Task: Add an event  with title  Casual Team Bonding Activity, date '2023/11/13' to 2023/11/15 & Select Event type as  Group. Add location for the event as  321 The Blue Mosque, Istanbul, Turkey and add a description: The retreat will kick off with an opening session where participants will be introduced to the objectives and benefits of team building. The facilitators will create a positive and inclusive environment, setting the tone for open communication, respect, and mutual support.Create an event link  http-casualteambondingactivitycom & Select the event color as  Blue. , logged in from the account softage.10@softage.netand send the event invitation to softage.6@softage.net and softage.7@softage.net
Action: Mouse moved to (717, 146)
Screenshot: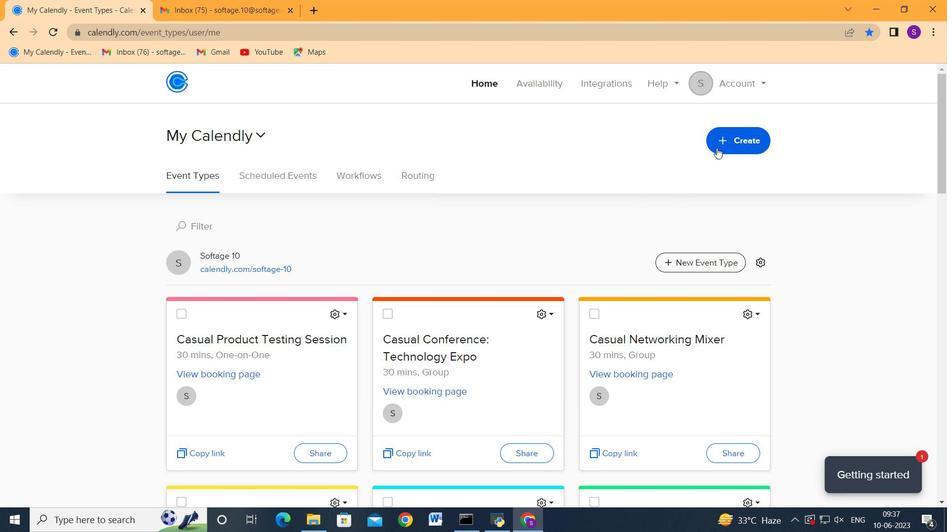 
Action: Mouse pressed left at (717, 146)
Screenshot: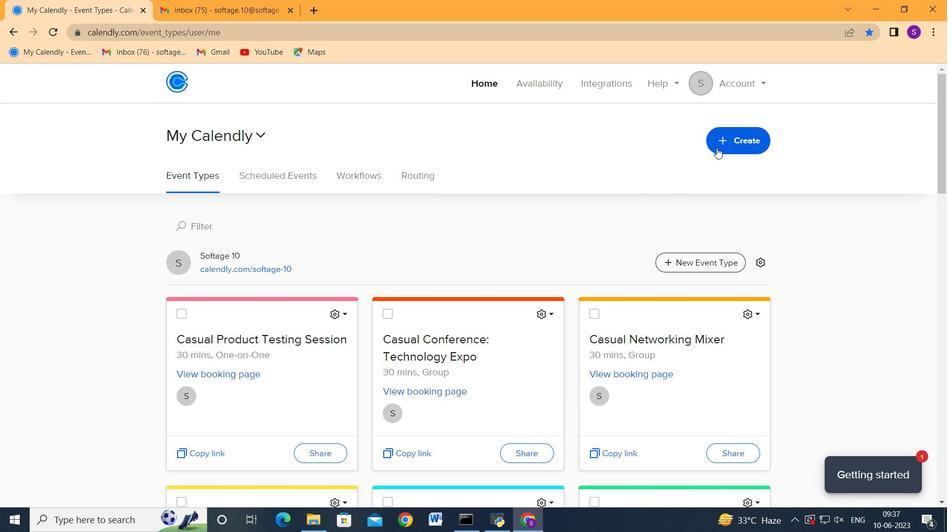 
Action: Mouse moved to (689, 198)
Screenshot: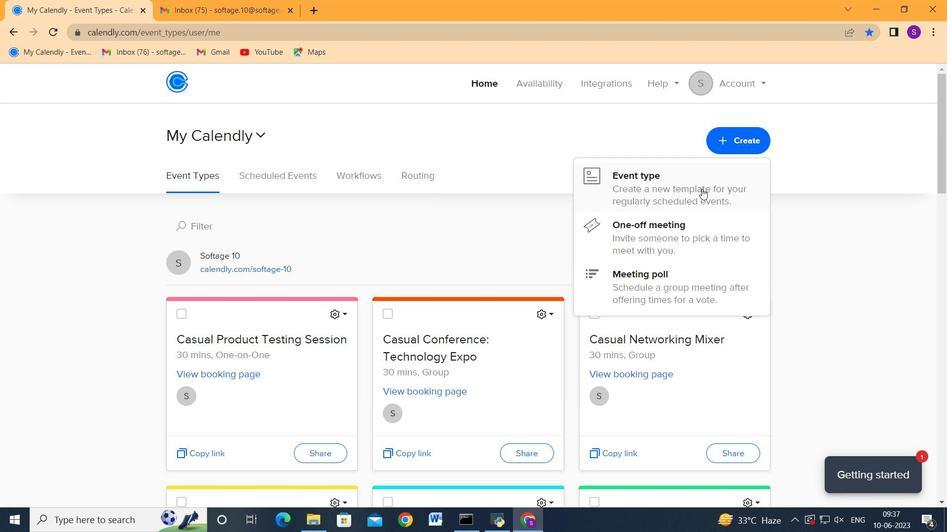 
Action: Mouse pressed left at (689, 198)
Screenshot: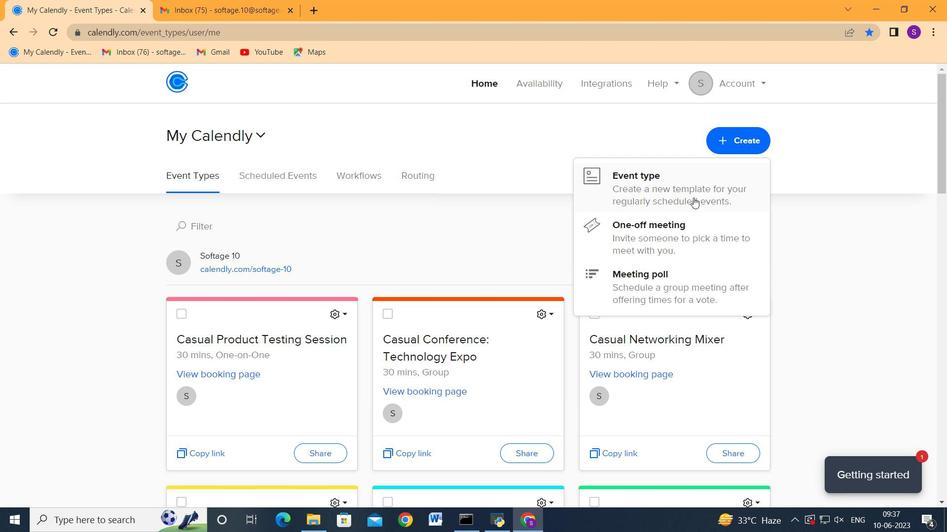 
Action: Mouse moved to (538, 277)
Screenshot: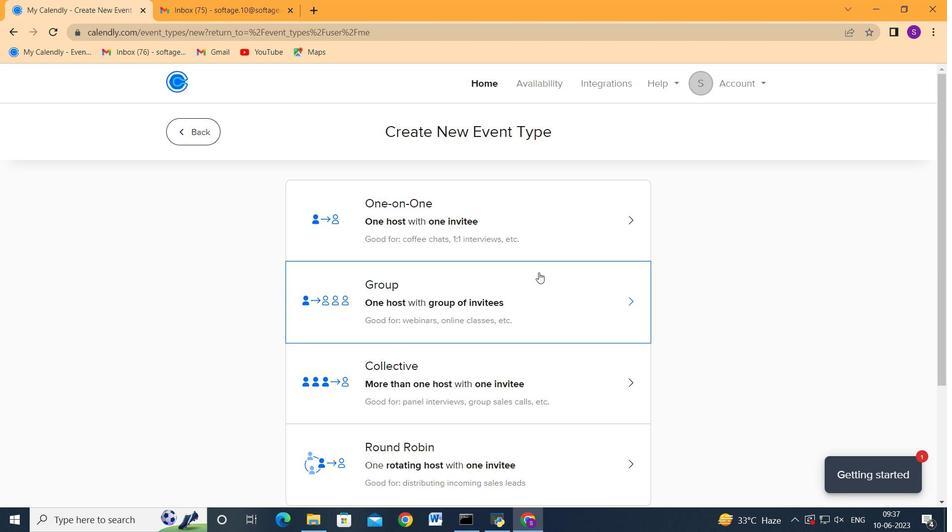 
Action: Mouse scrolled (538, 278) with delta (0, 0)
Screenshot: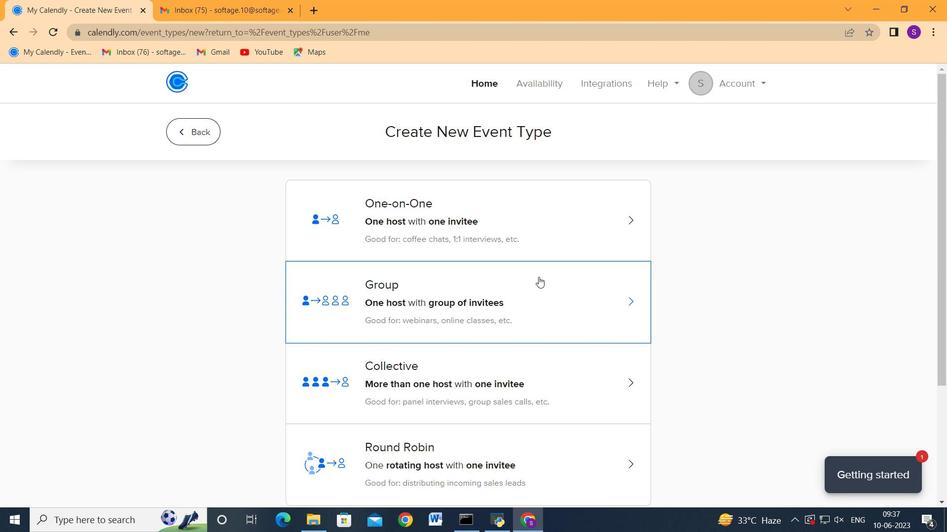 
Action: Mouse scrolled (538, 278) with delta (0, 0)
Screenshot: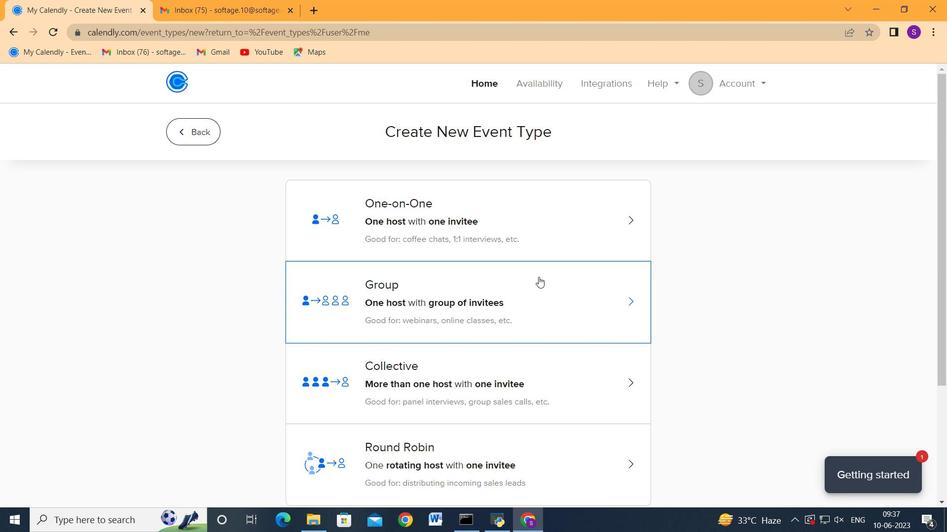 
Action: Mouse scrolled (538, 277) with delta (0, 0)
Screenshot: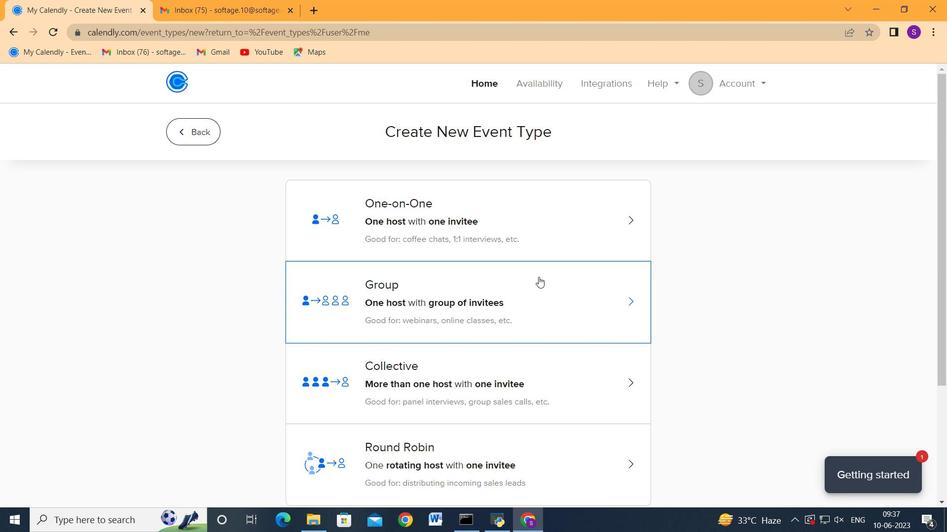 
Action: Mouse scrolled (538, 277) with delta (0, 0)
Screenshot: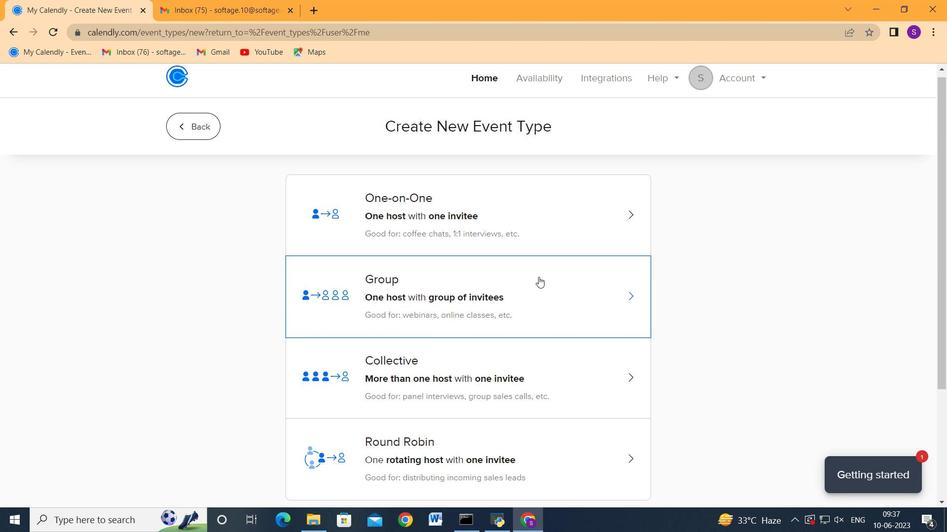 
Action: Mouse scrolled (538, 278) with delta (0, 0)
Screenshot: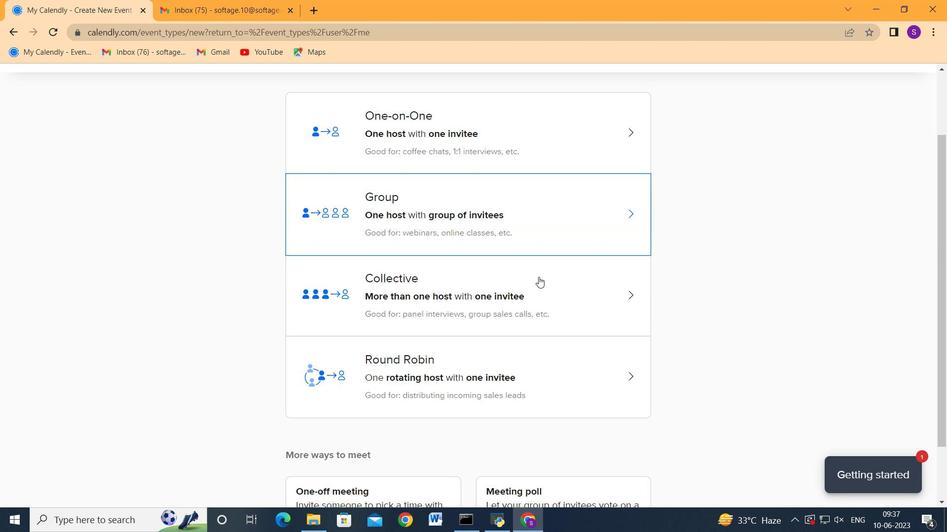 
Action: Mouse scrolled (538, 278) with delta (0, 0)
Screenshot: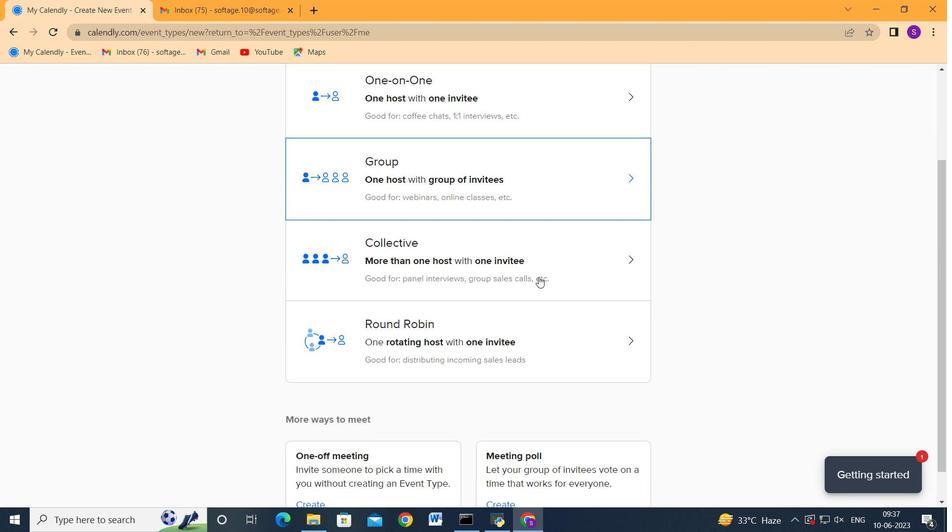 
Action: Mouse moved to (467, 280)
Screenshot: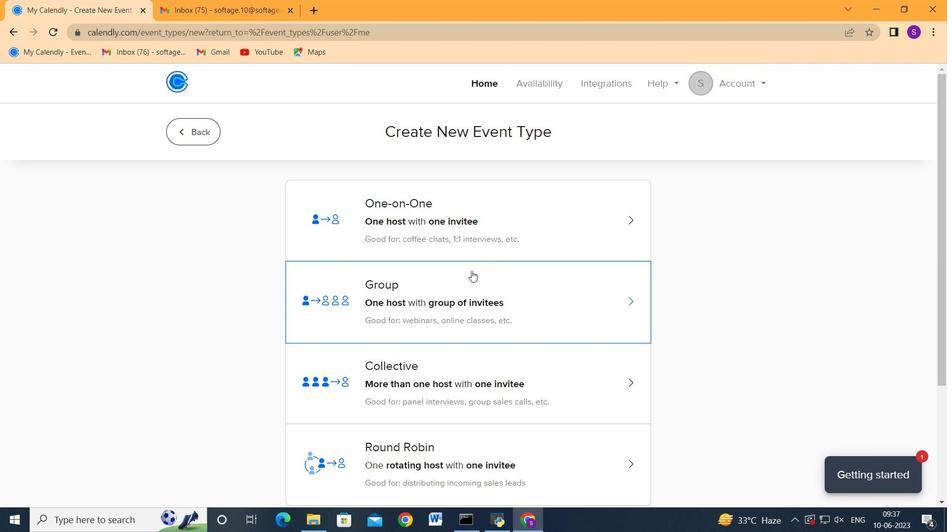 
Action: Mouse pressed left at (467, 280)
Screenshot: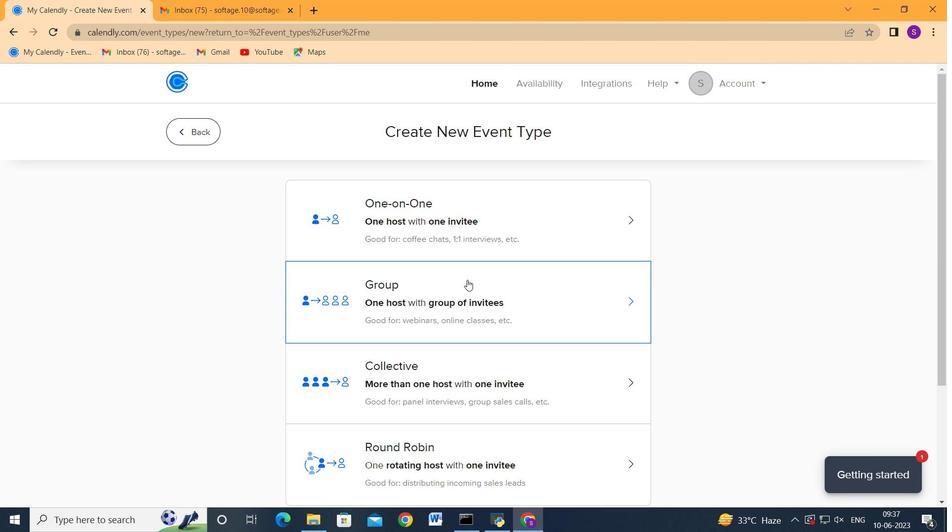 
Action: Mouse moved to (244, 310)
Screenshot: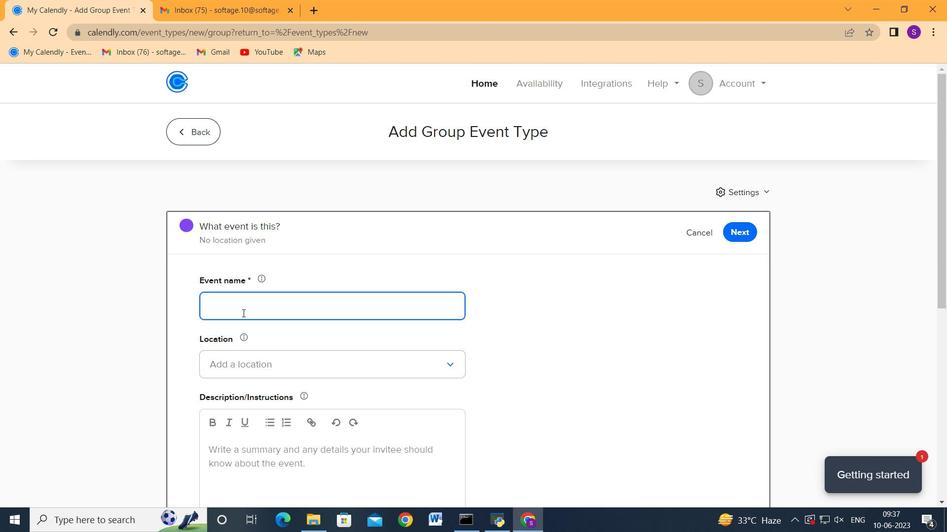 
Action: Mouse pressed left at (244, 310)
Screenshot: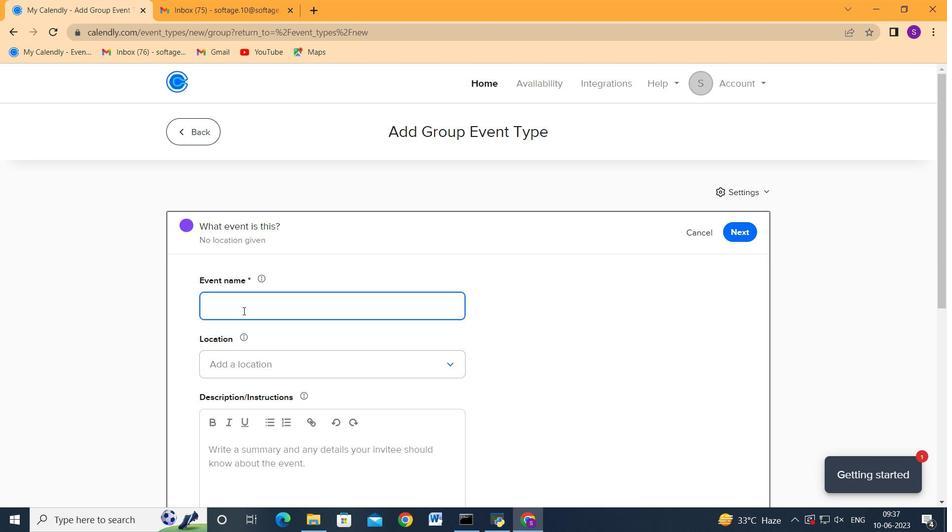 
Action: Key pressed <Key.shift>Casual<Key.space><Key.shift>Team<Key.space><Key.shift>Bonding<Key.space><Key.shift_r>Activity
Screenshot: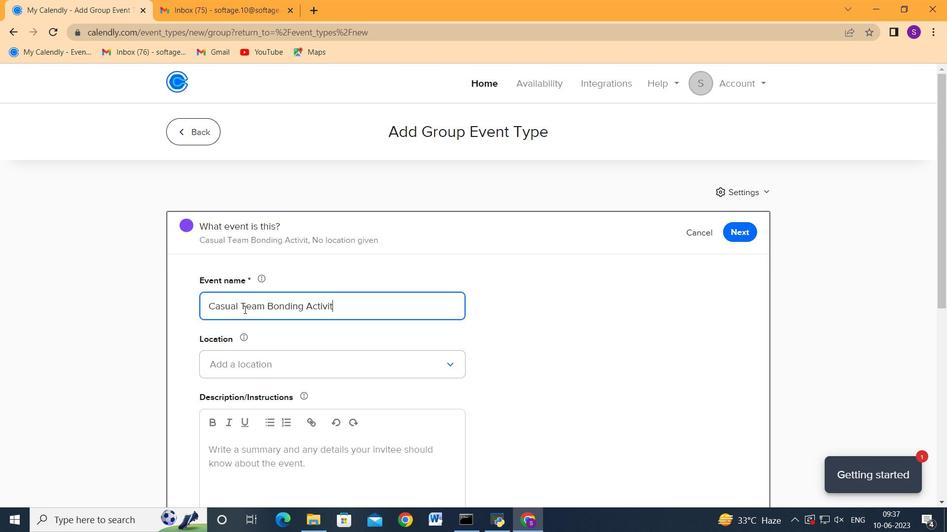 
Action: Mouse moved to (270, 367)
Screenshot: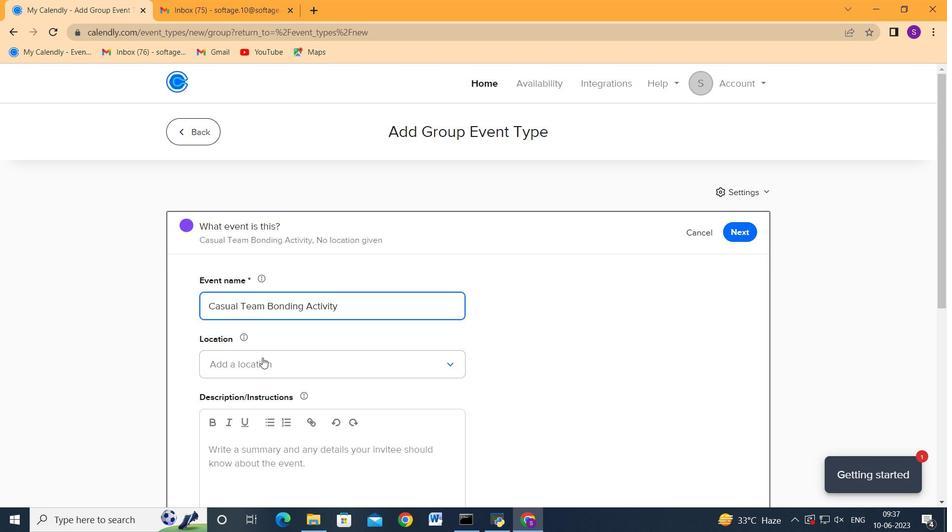 
Action: Mouse pressed left at (270, 367)
Screenshot: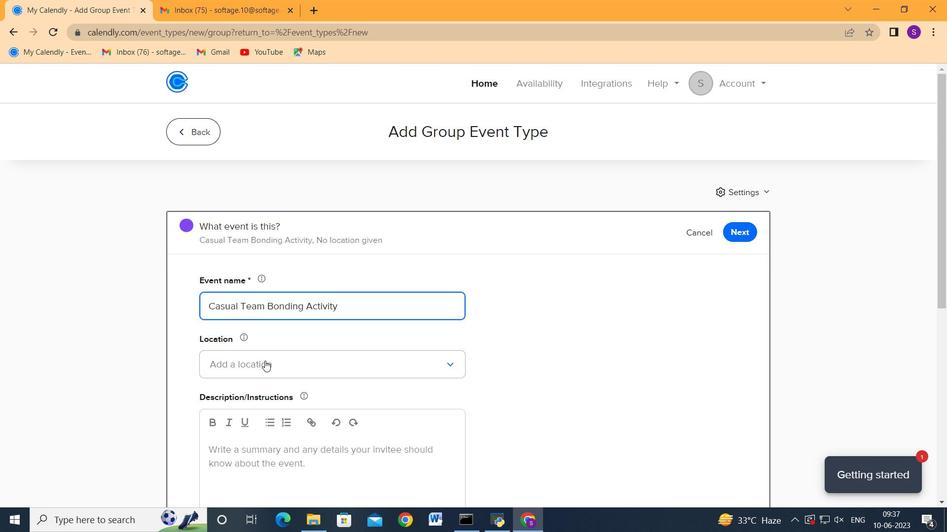 
Action: Mouse moved to (278, 396)
Screenshot: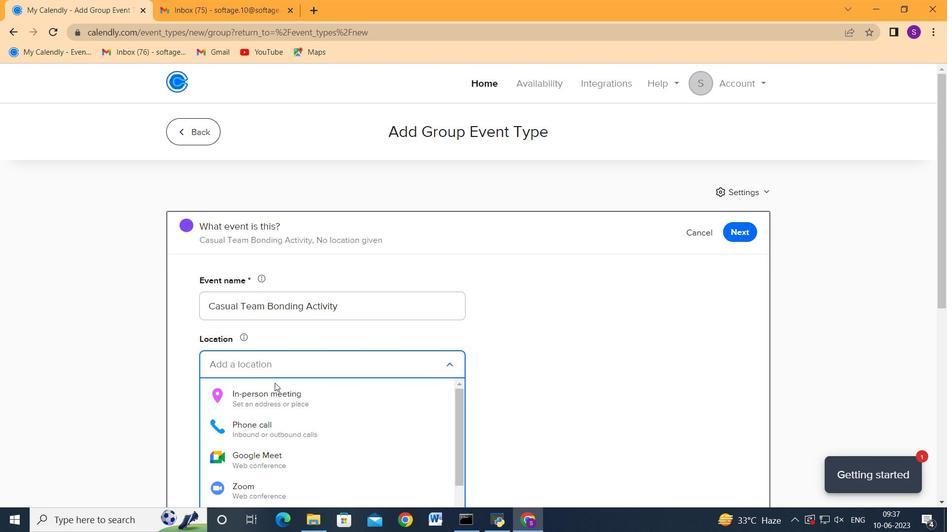 
Action: Mouse pressed left at (278, 396)
Screenshot: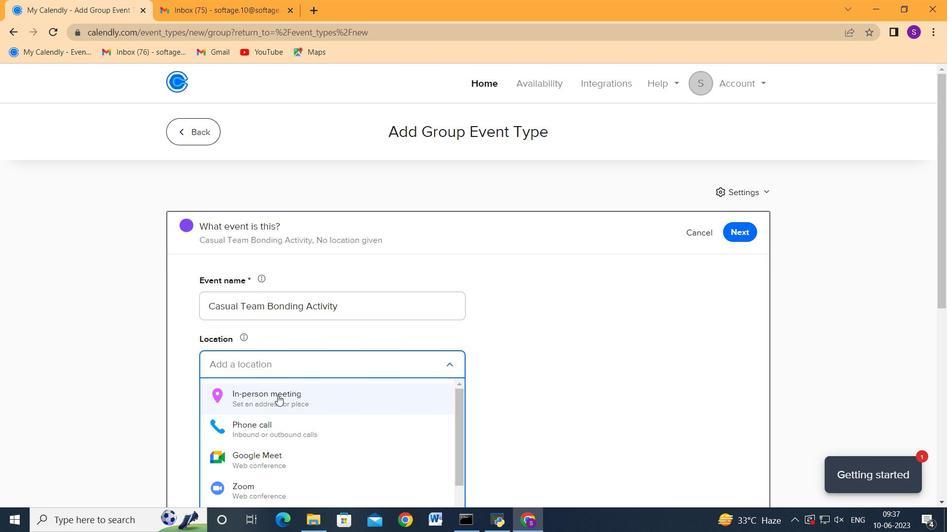 
Action: Mouse moved to (454, 204)
Screenshot: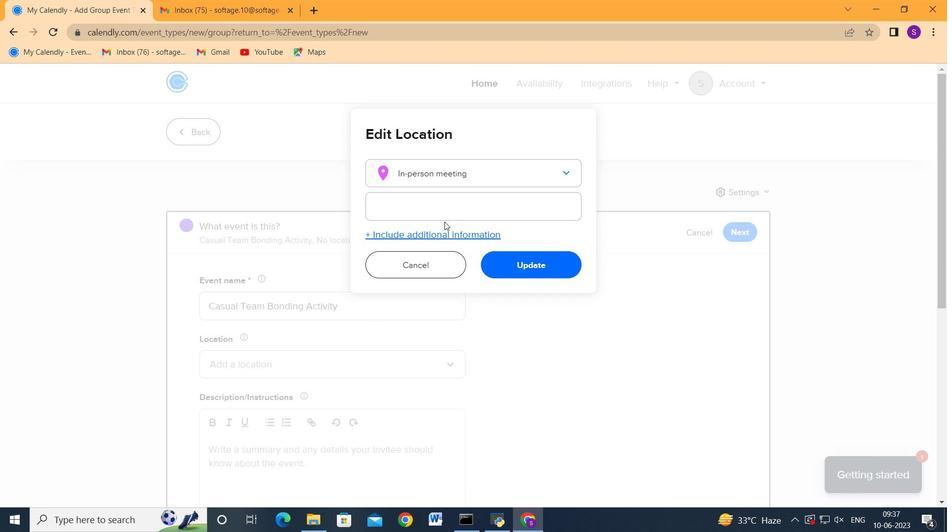
Action: Mouse pressed left at (454, 204)
Screenshot: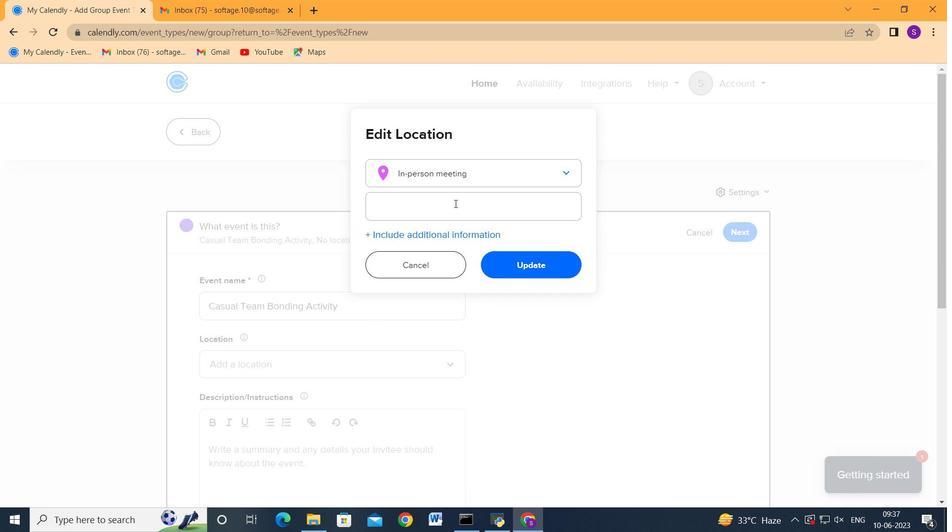 
Action: Mouse moved to (447, 208)
Screenshot: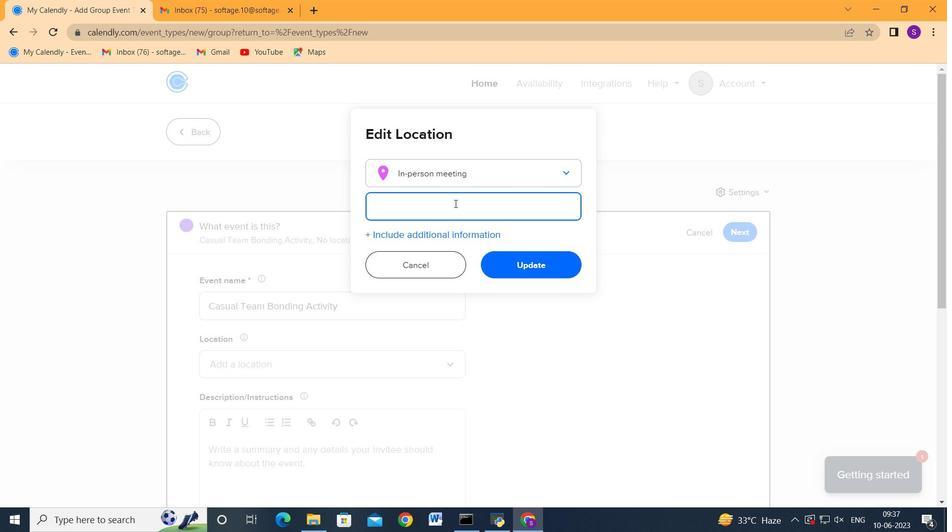 
Action: Key pressed 321<Key.space><Key.shift>The<Key.space><Key.shift>Blue<Key.space><Key.shift>Mosque,<Key.space><Key.shift>Istand<Key.backspace>bul,<Key.space><Key.shift>Turkey
Screenshot: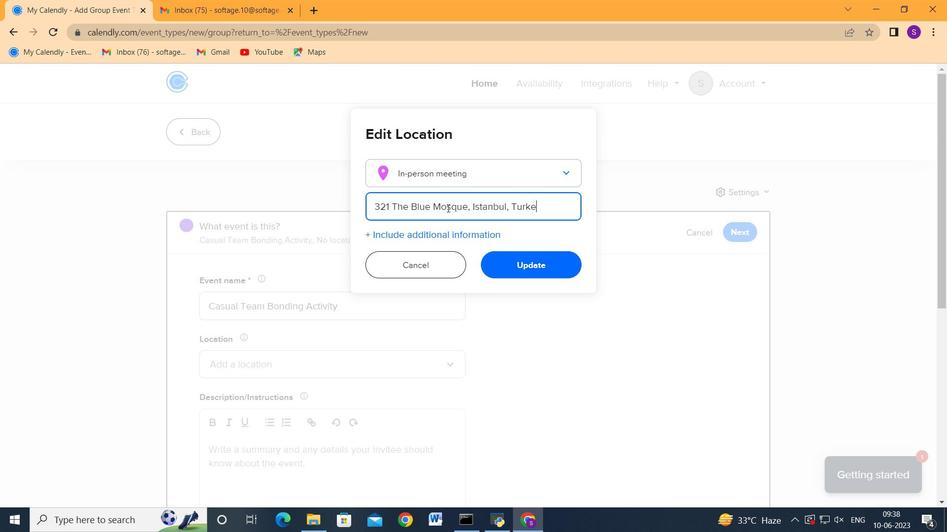 
Action: Mouse moved to (555, 260)
Screenshot: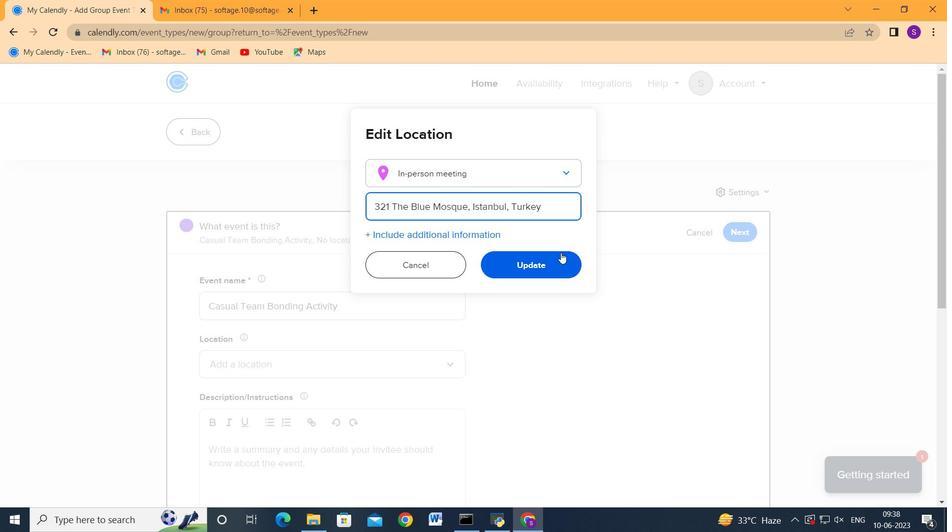 
Action: Mouse pressed left at (555, 260)
Screenshot: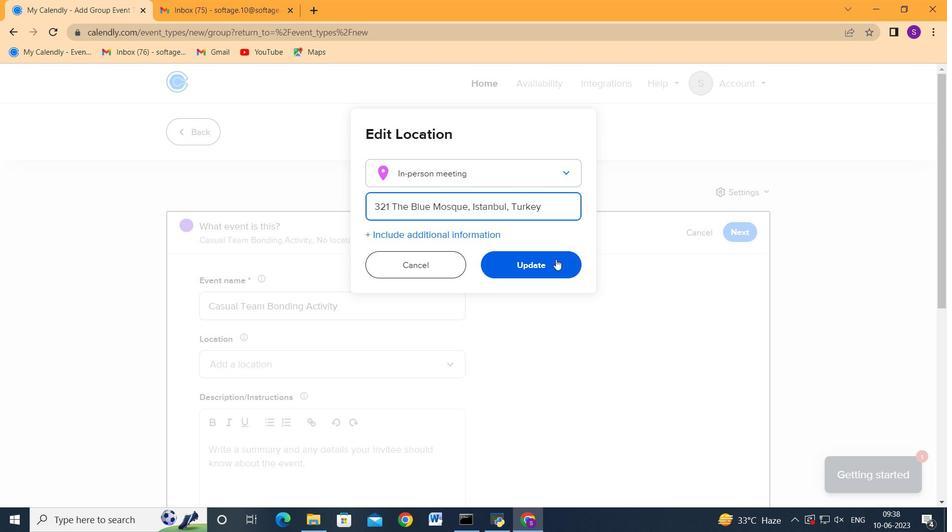 
Action: Mouse moved to (557, 263)
Screenshot: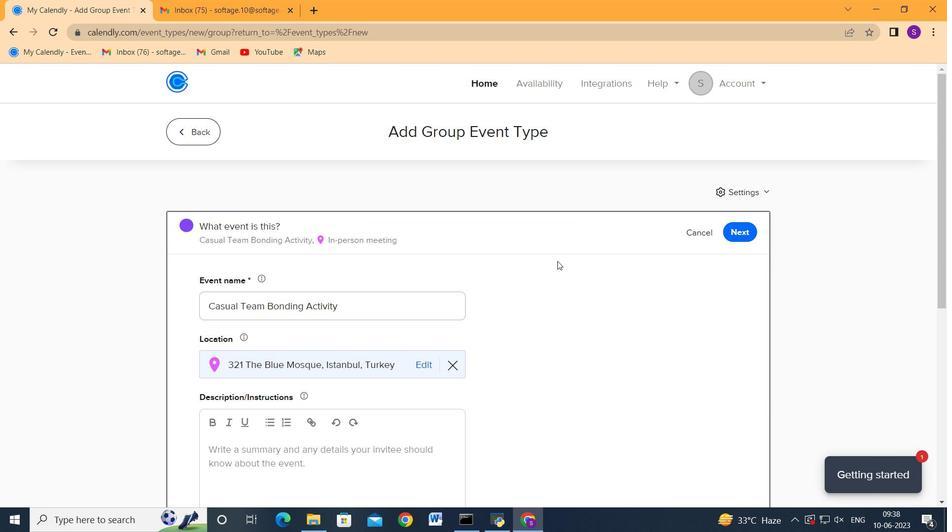 
Action: Mouse scrolled (557, 262) with delta (0, 0)
Screenshot: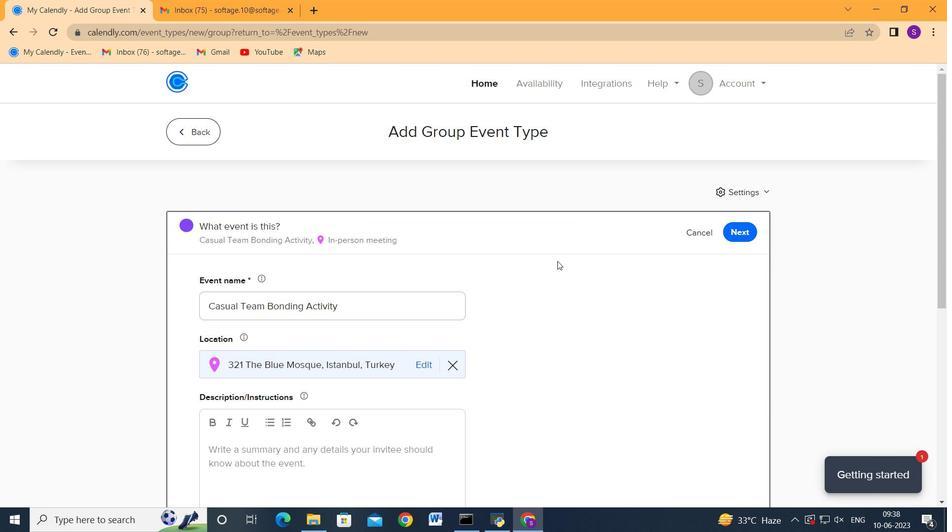 
Action: Mouse scrolled (557, 262) with delta (0, 0)
Screenshot: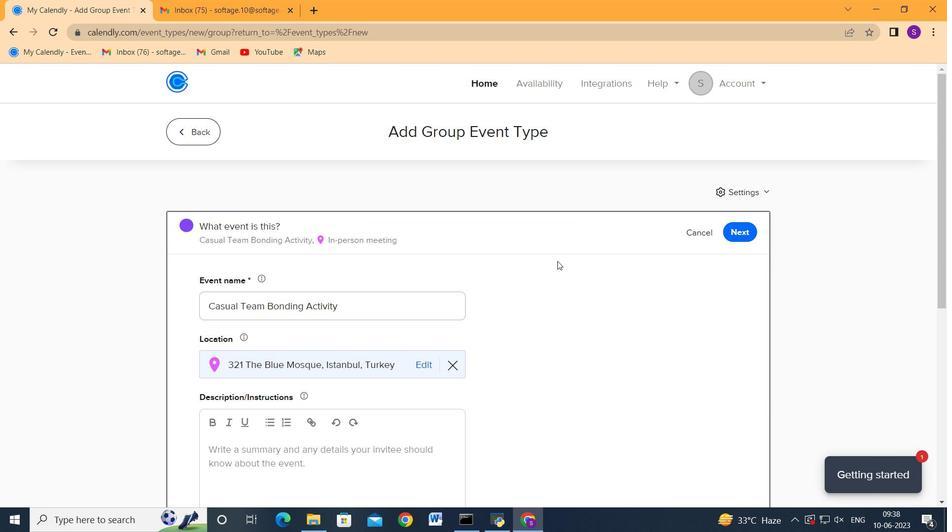 
Action: Mouse scrolled (557, 262) with delta (0, 0)
Screenshot: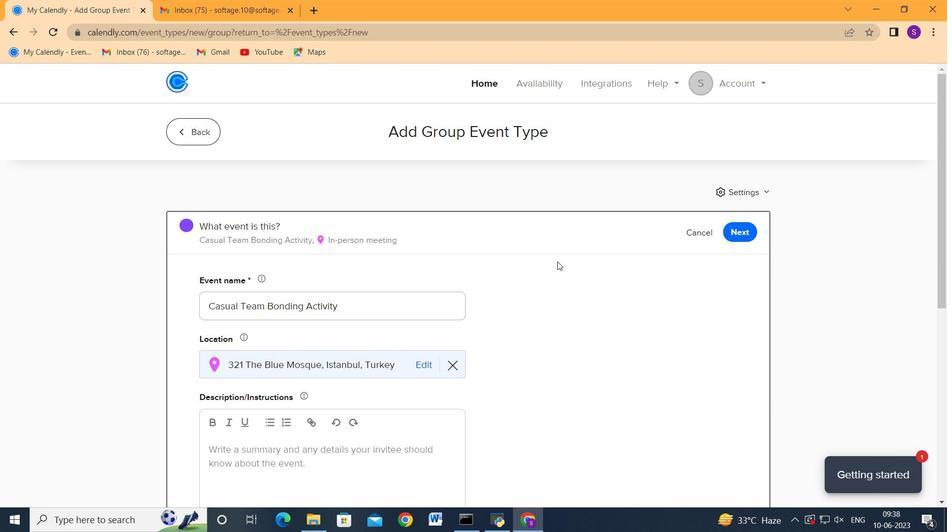 
Action: Mouse moved to (340, 269)
Screenshot: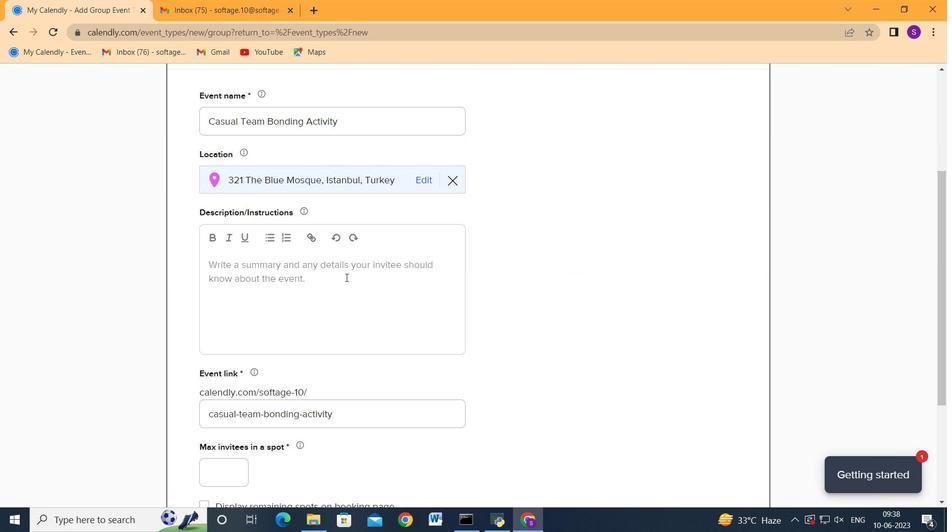
Action: Mouse pressed left at (340, 269)
Screenshot: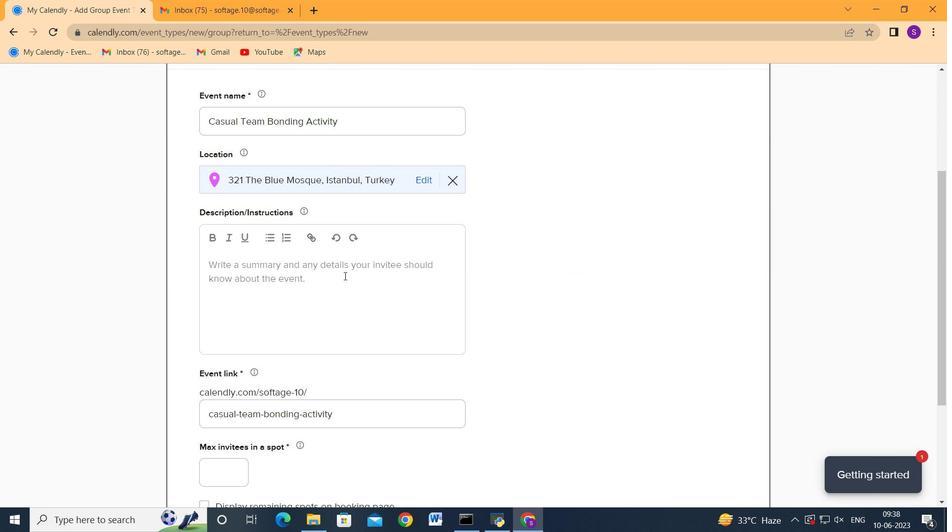 
Action: Key pressed <Key.shift>The<Key.space>retreat<Key.space>will<Key.space>kick<Key.space>off<Key.space>with<Key.space>an<Key.space>opening<Key.space>session<Key.space>where<Key.space>participants<Key.space>will<Key.space>be<Key.space>introduced<Key.space>to<Key.space>be<Key.backspace><Key.backspace><Key.backspace><Key.backspace>o<Key.space>the<Key.space>objectives<Key.space>and<Key.space>benefits<Key.space>of<Key.space>team<Key.space>building.<Key.space><Key.shift>The<Key.space>facilitators<Key.space>will<Key.space>create<Key.space>a<Key.space>positive<Key.space>and<Key.space>inclusive<Key.space>environment,<Key.space>setting<Key.space>the<Key.space>tone<Key.space>for<Key.space>open<Key.space>communication,<Key.space>respect,<Key.space>and<Key.space>mutual<Key.space>support.<Key.tab><Key.tab><Key.backspace>http-
Screenshot: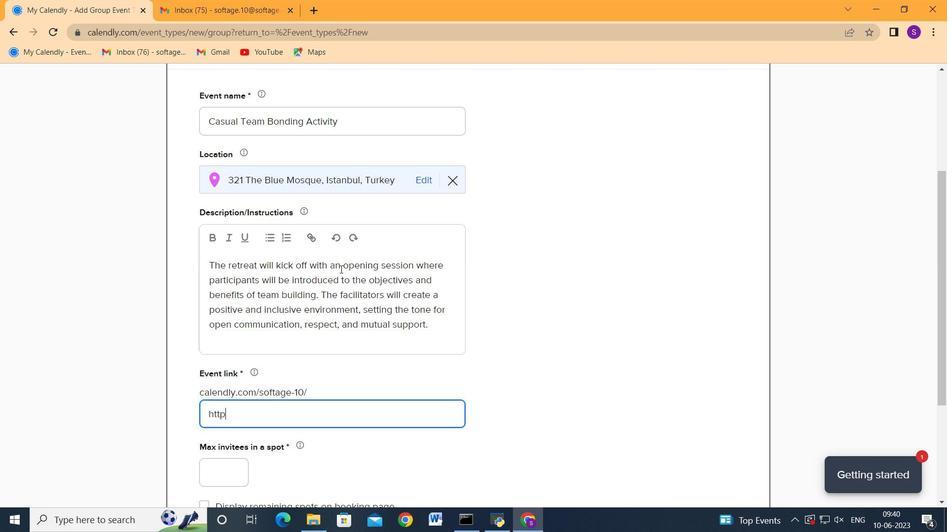 
Action: Mouse moved to (281, 280)
Screenshot: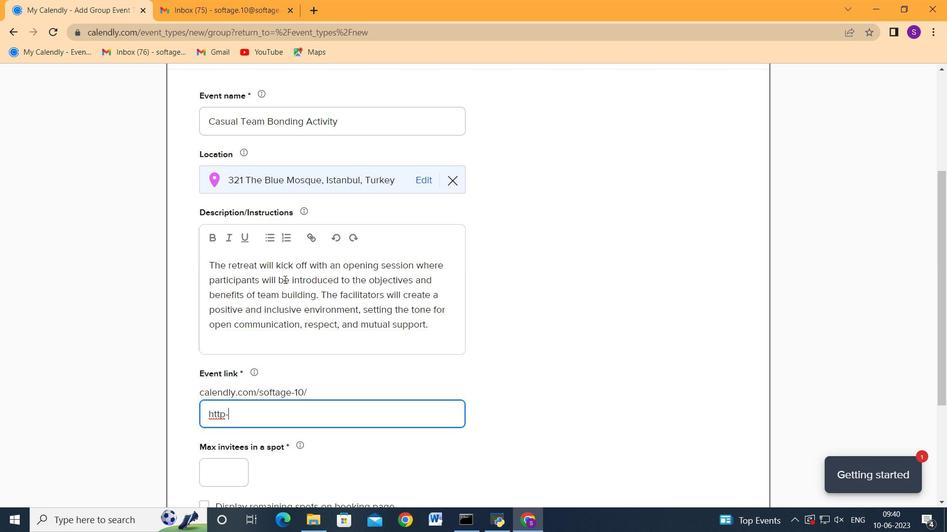 
Action: Key pressed casualteambondingactivitycom
Screenshot: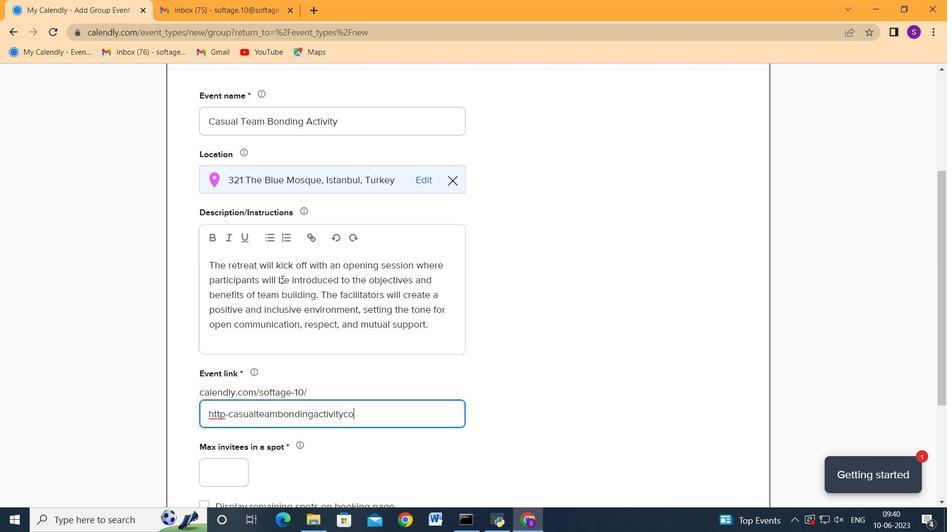 
Action: Mouse moved to (210, 269)
Screenshot: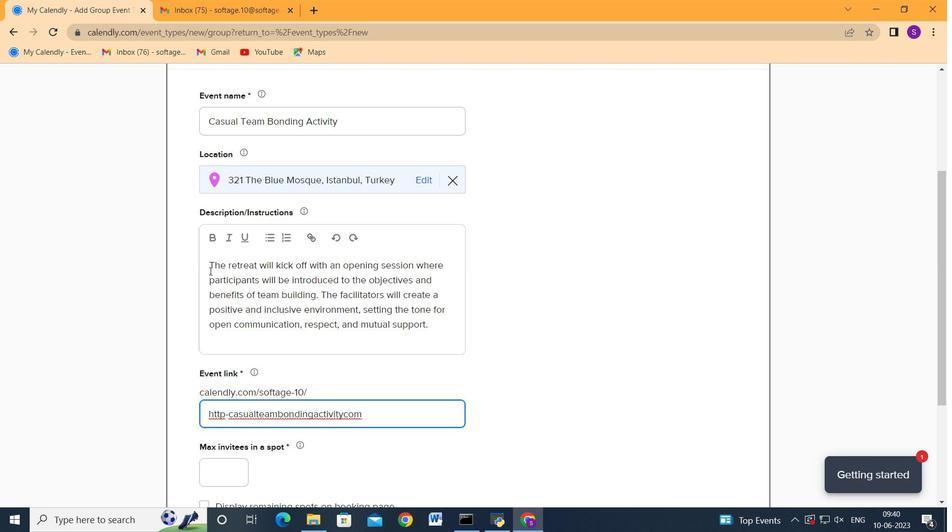 
Action: Mouse scrolled (210, 269) with delta (0, 0)
Screenshot: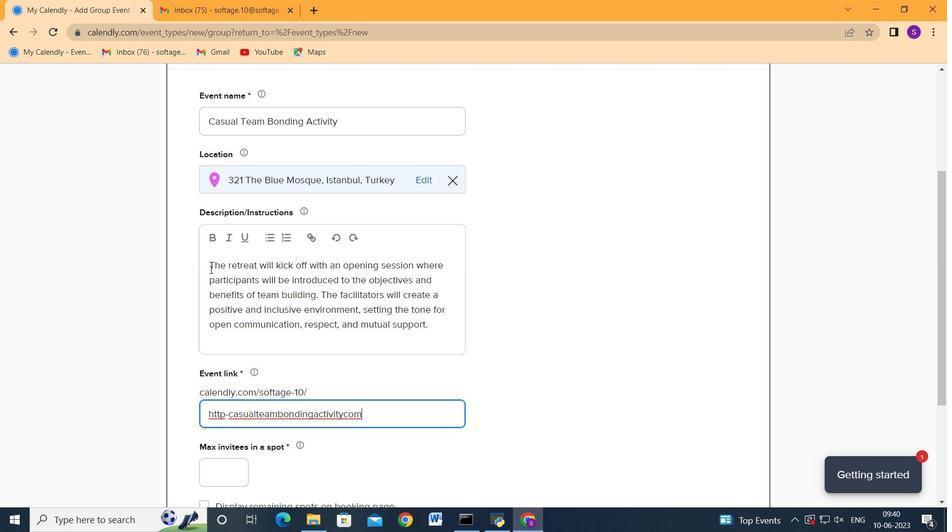 
Action: Mouse moved to (215, 414)
Screenshot: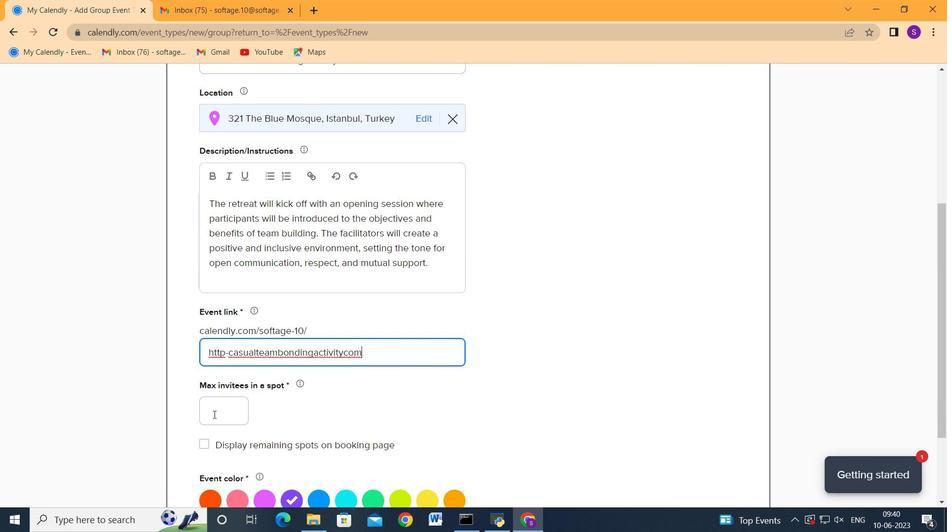 
Action: Mouse pressed left at (215, 414)
Screenshot: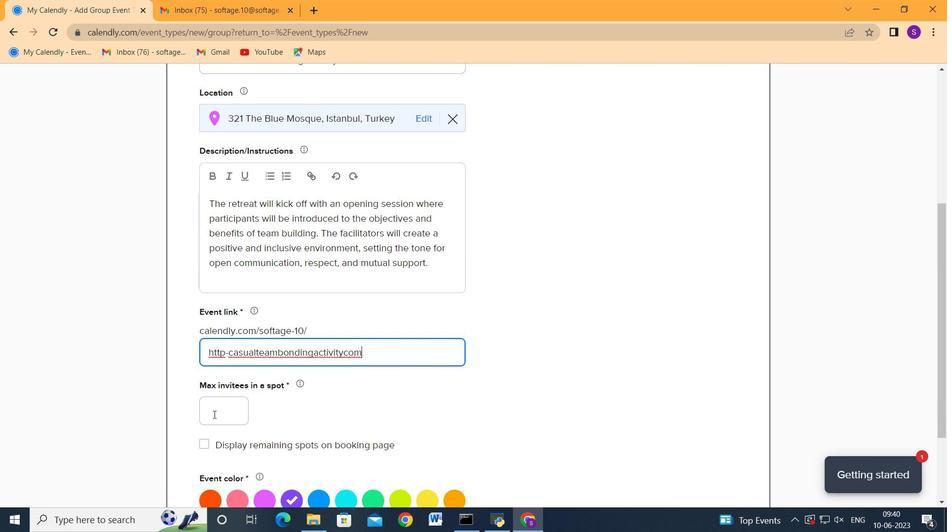 
Action: Mouse moved to (488, 389)
Screenshot: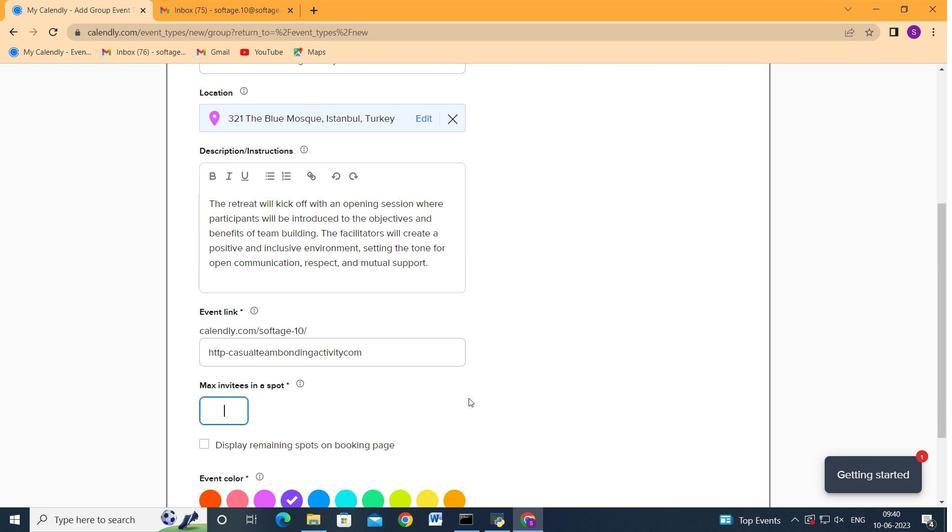 
Action: Mouse scrolled (488, 389) with delta (0, 0)
Screenshot: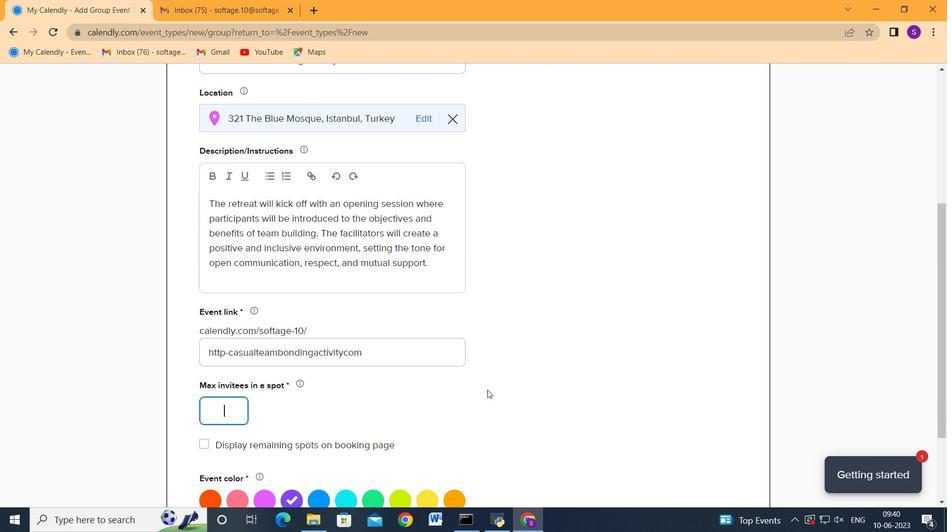 
Action: Mouse scrolled (488, 389) with delta (0, 0)
Screenshot: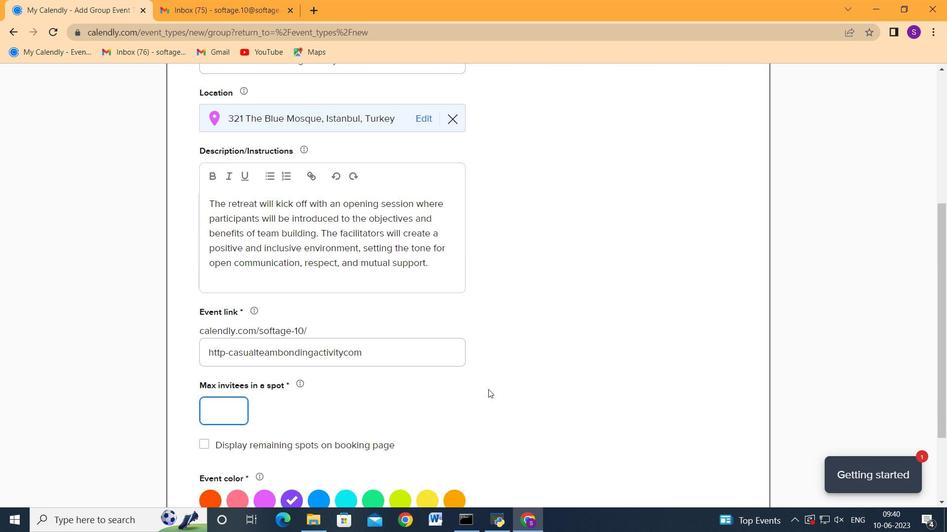
Action: Mouse moved to (309, 394)
Screenshot: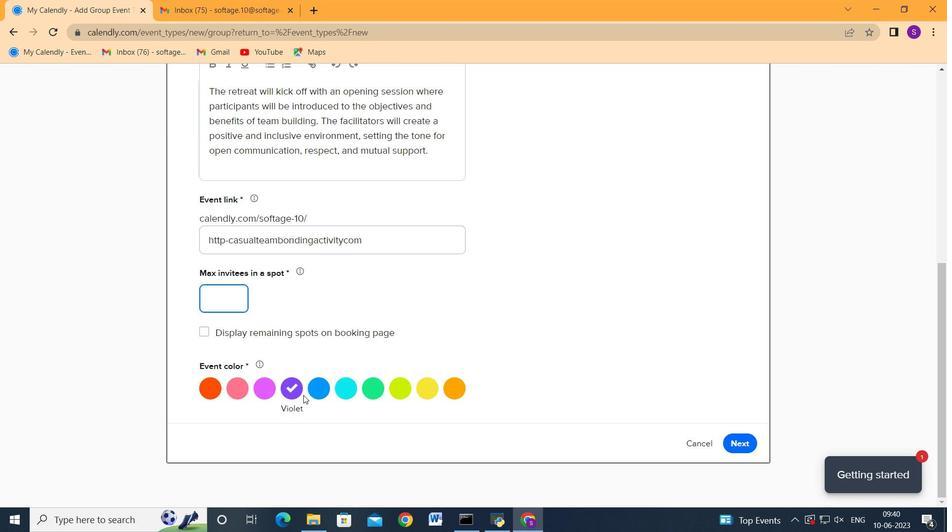 
Action: Mouse pressed left at (309, 394)
Screenshot: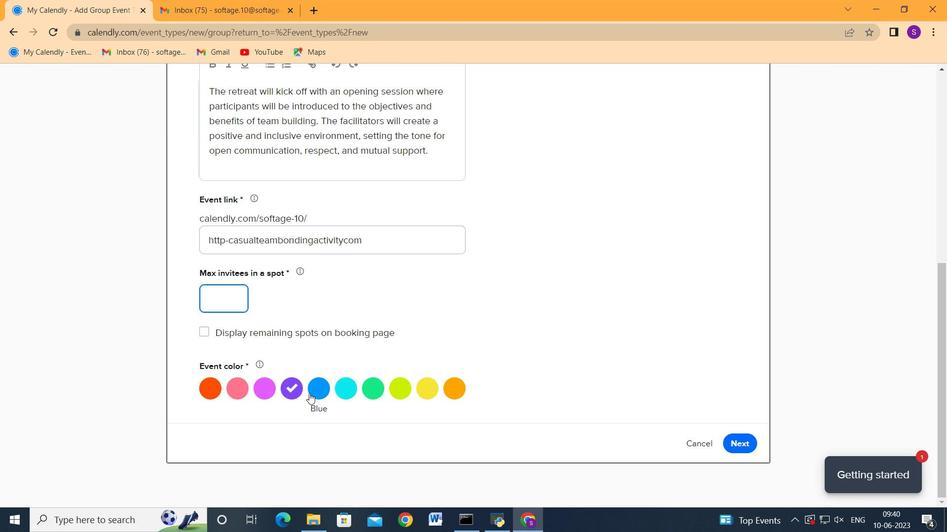 
Action: Mouse moved to (223, 303)
Screenshot: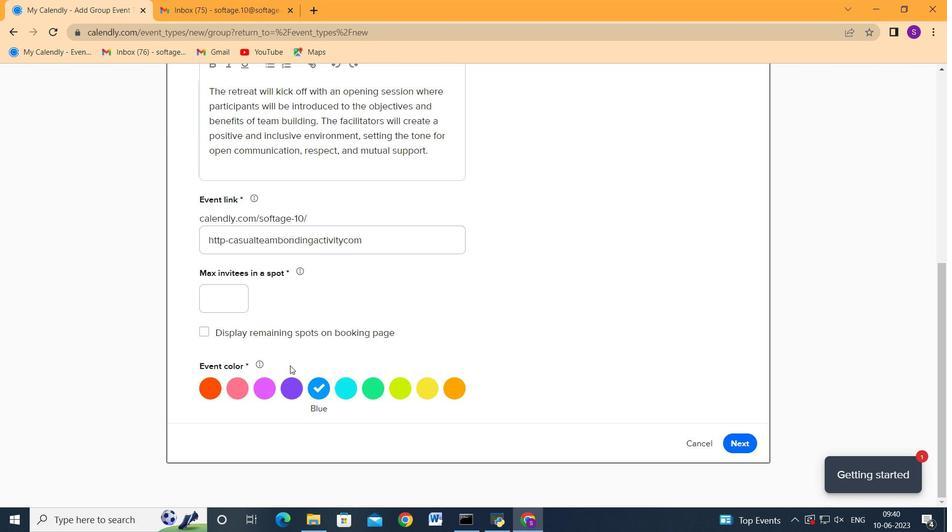 
Action: Mouse pressed left at (223, 303)
Screenshot: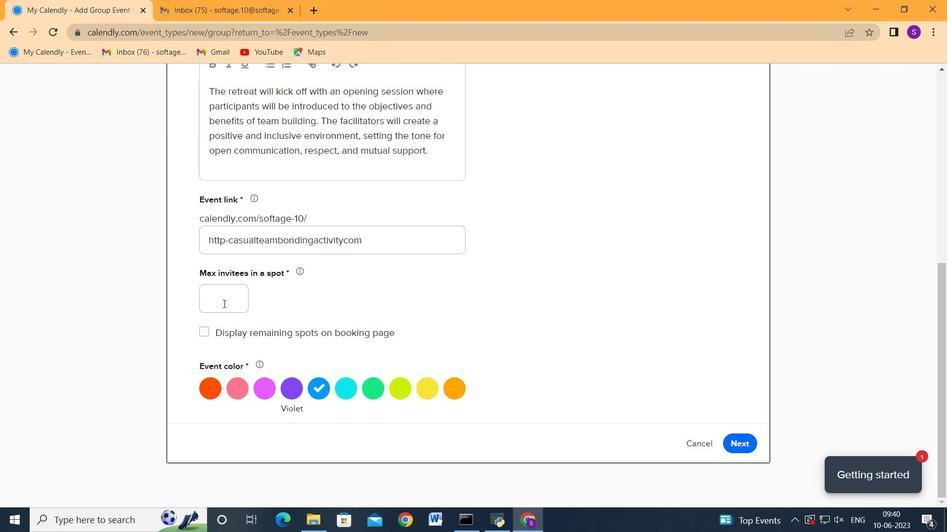 
Action: Key pressed 2
Screenshot: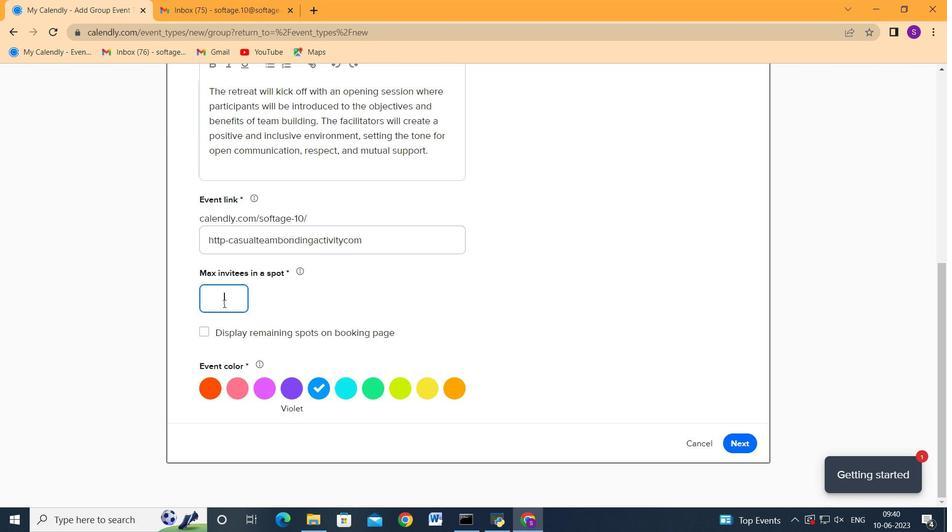 
Action: Mouse moved to (350, 330)
Screenshot: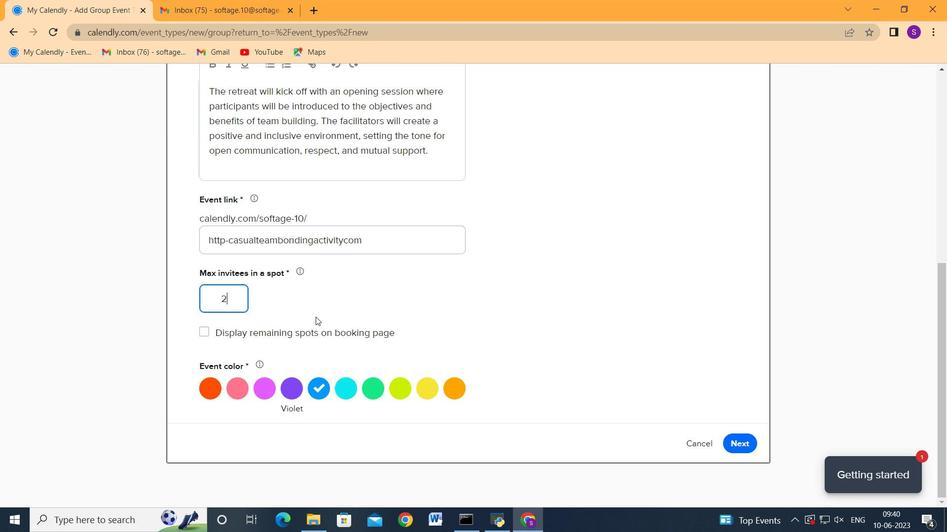 
Action: Mouse scrolled (350, 330) with delta (0, 0)
Screenshot: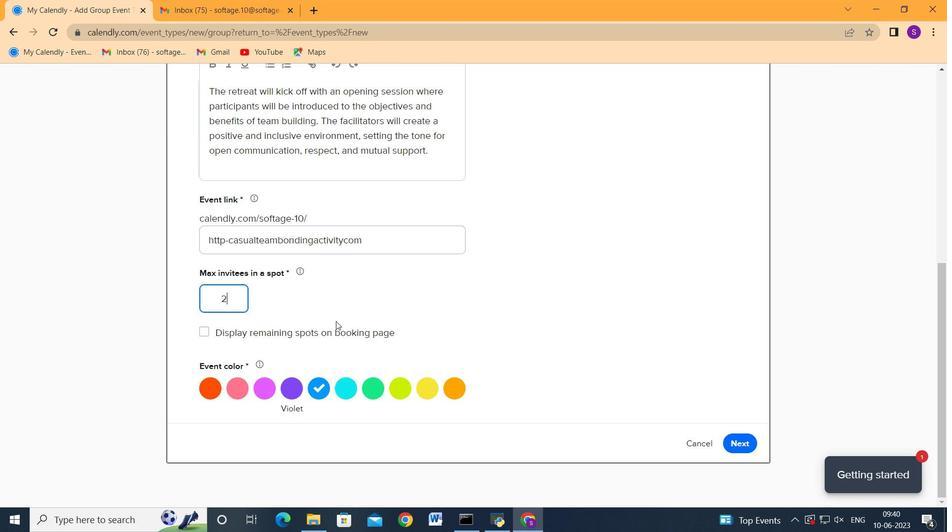 
Action: Mouse moved to (350, 330)
Screenshot: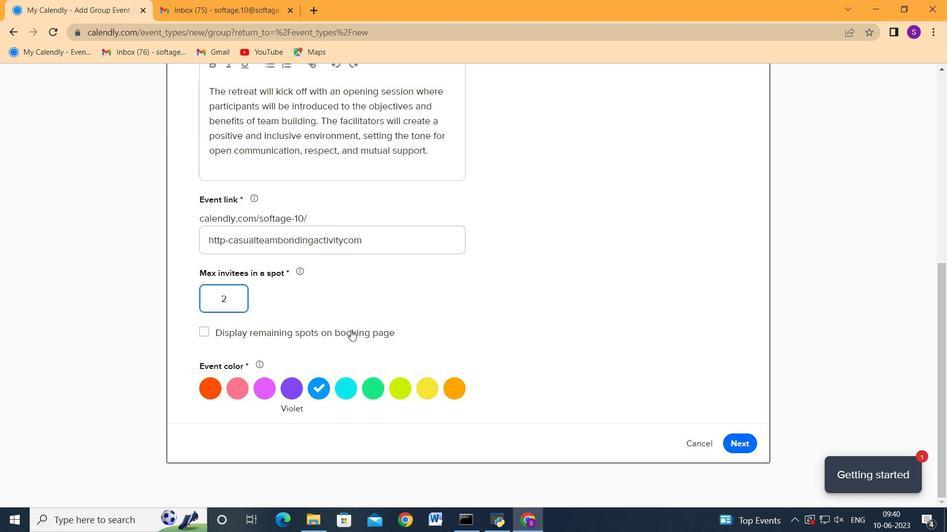 
Action: Mouse scrolled (350, 330) with delta (0, 0)
Screenshot: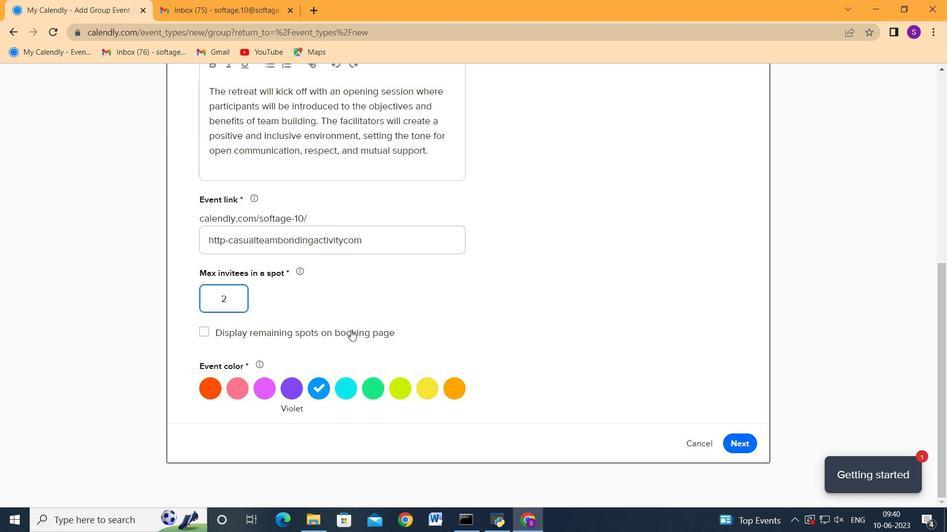 
Action: Mouse moved to (738, 442)
Screenshot: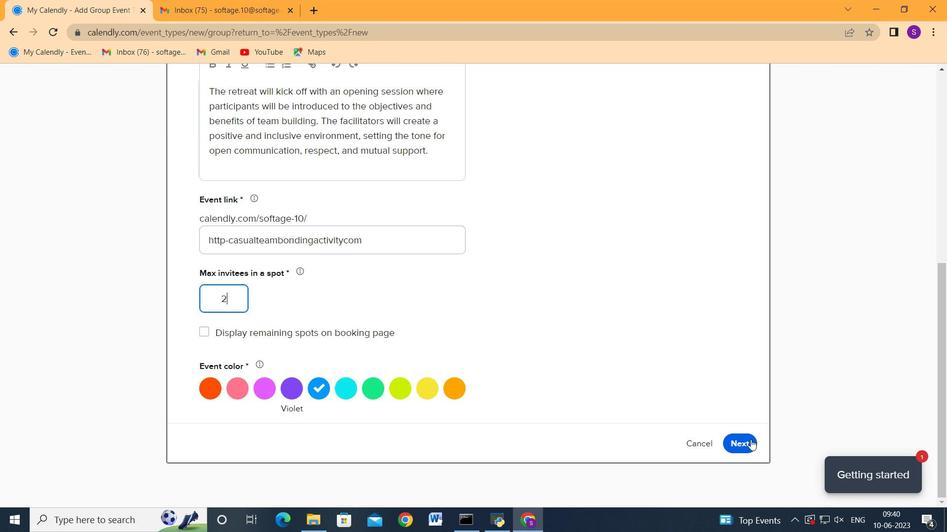
Action: Mouse pressed left at (738, 442)
Screenshot: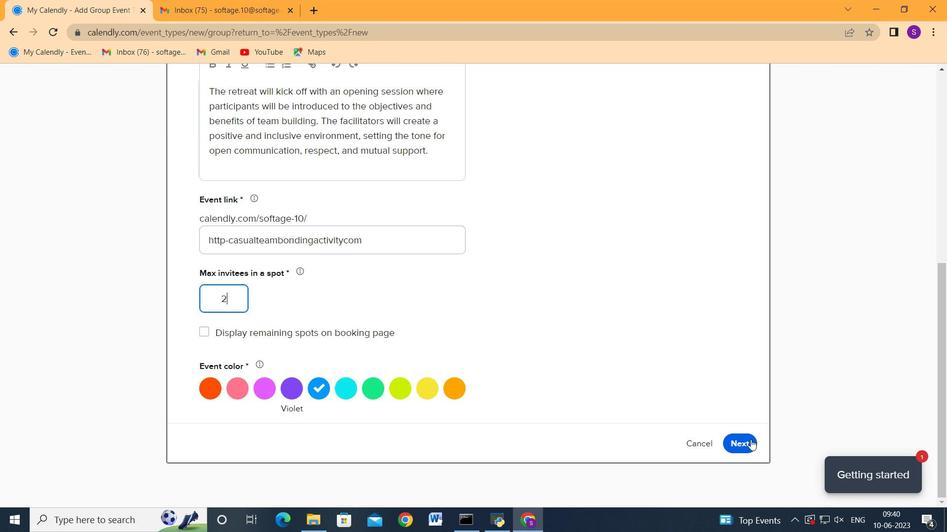
Action: Mouse moved to (461, 351)
Screenshot: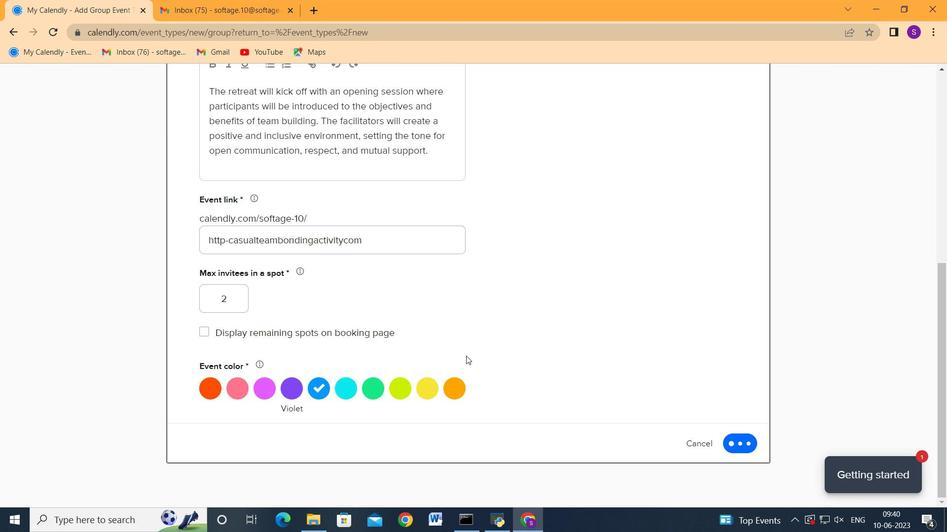 
Action: Mouse scrolled (461, 351) with delta (0, 0)
Screenshot: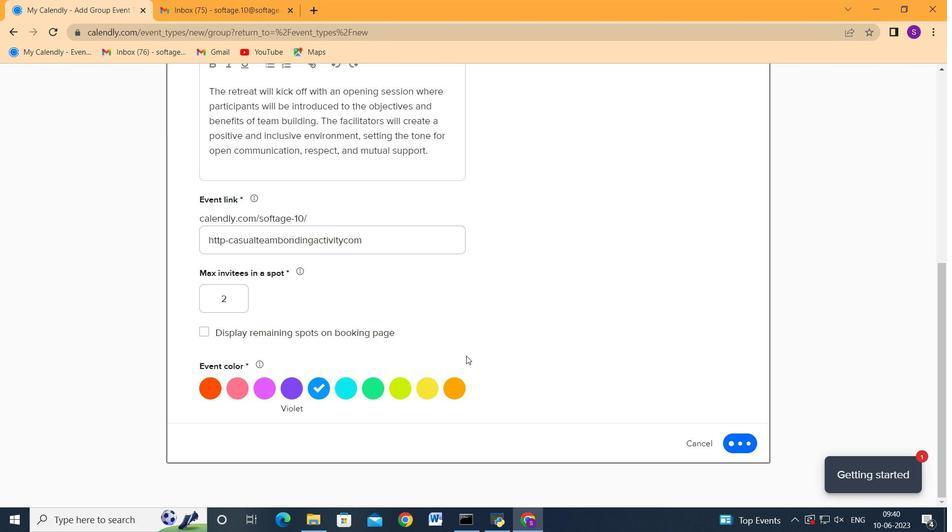 
Action: Mouse scrolled (461, 351) with delta (0, 0)
Screenshot: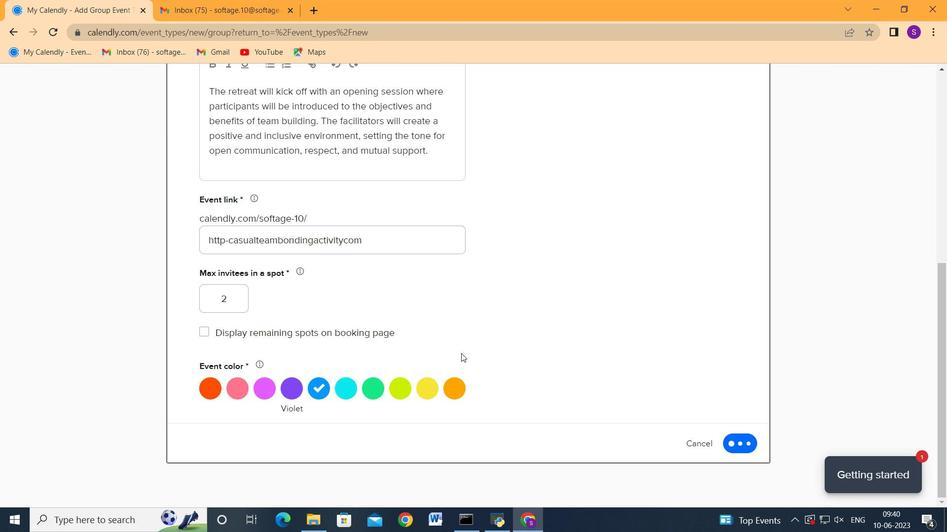 
Action: Mouse scrolled (461, 351) with delta (0, 0)
Screenshot: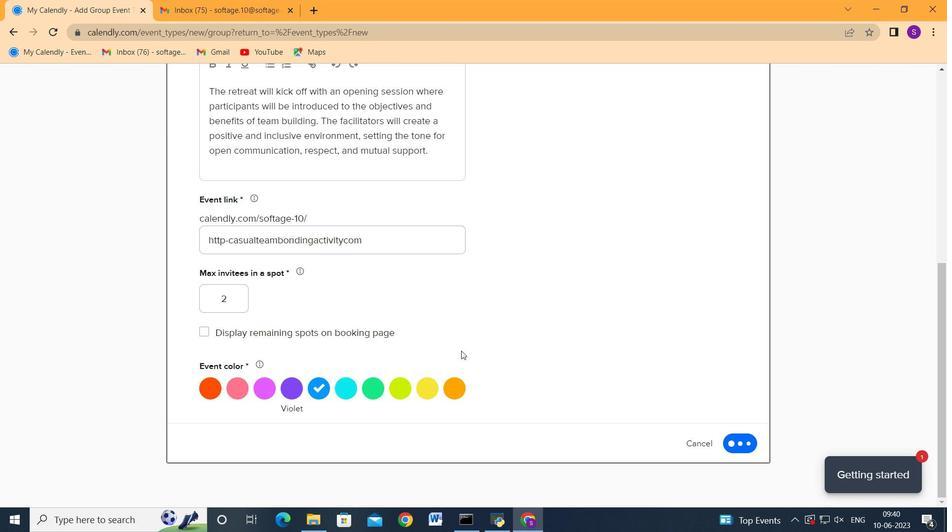 
Action: Mouse scrolled (461, 351) with delta (0, 0)
Screenshot: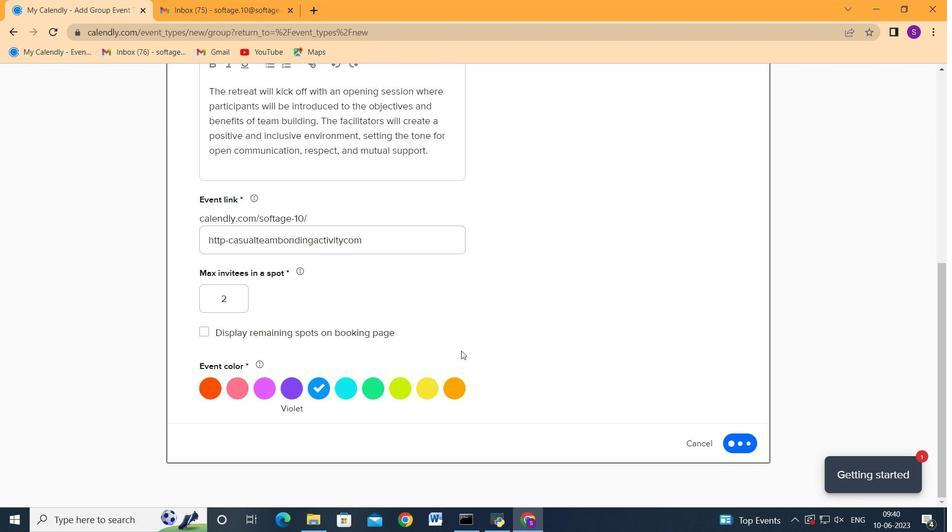 
Action: Mouse moved to (461, 351)
Screenshot: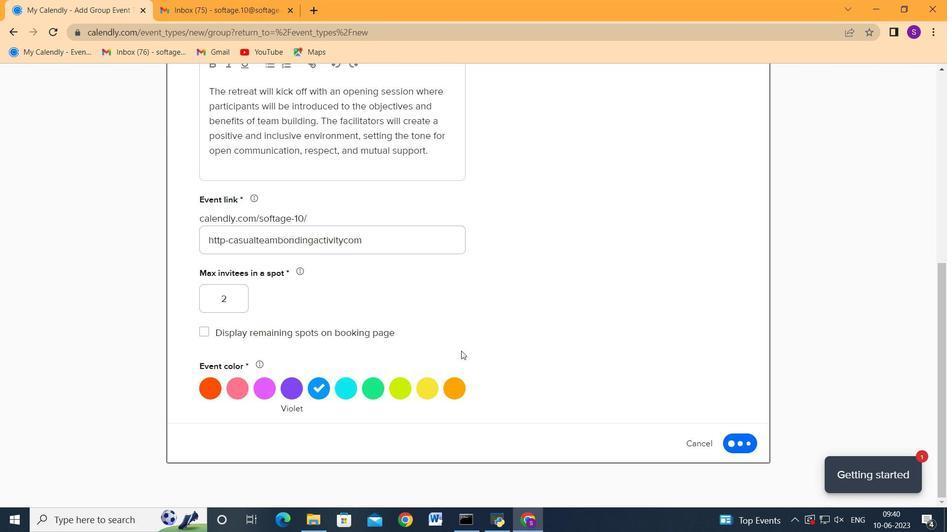 
Action: Mouse scrolled (461, 351) with delta (0, 0)
Screenshot: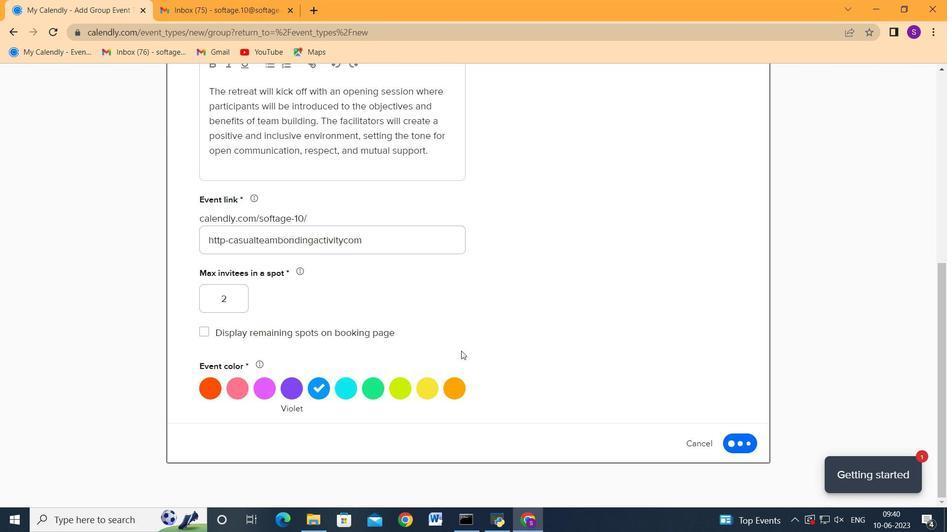 
Action: Mouse moved to (212, 300)
Screenshot: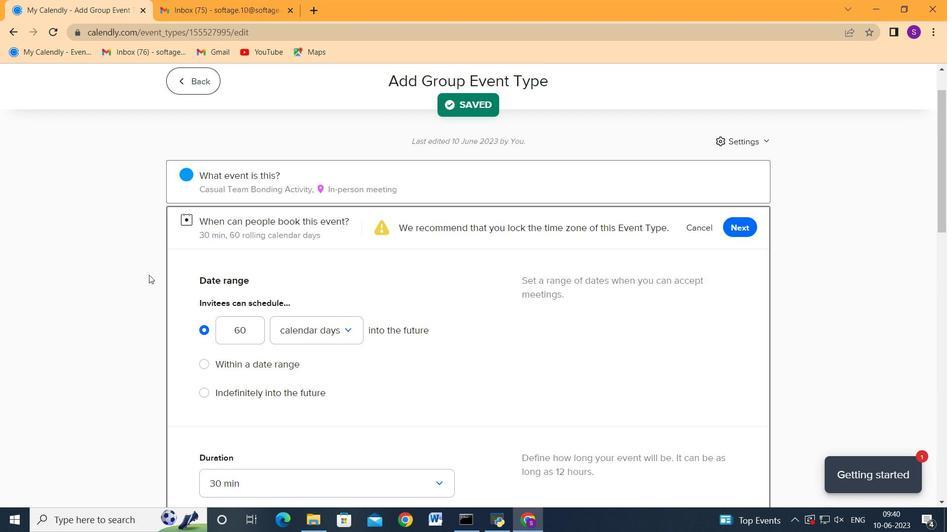 
Action: Mouse scrolled (212, 300) with delta (0, 0)
Screenshot: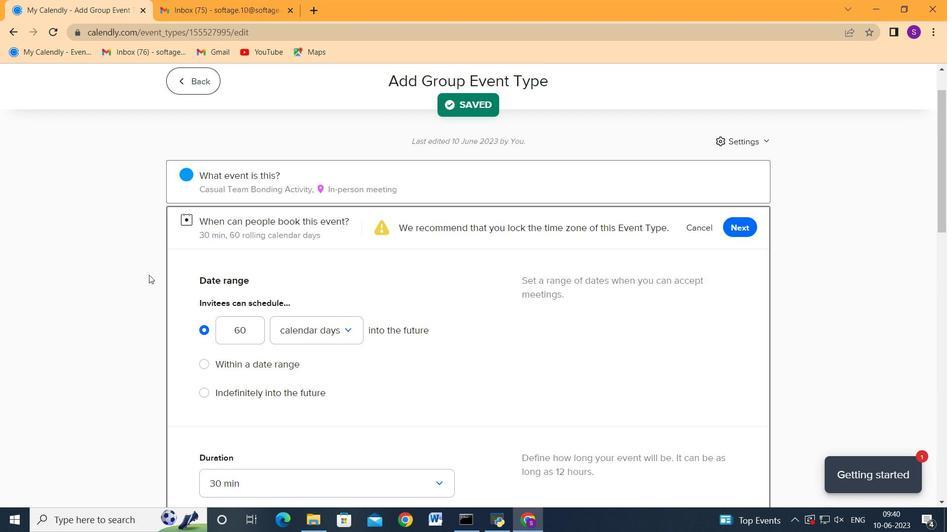 
Action: Mouse moved to (241, 307)
Screenshot: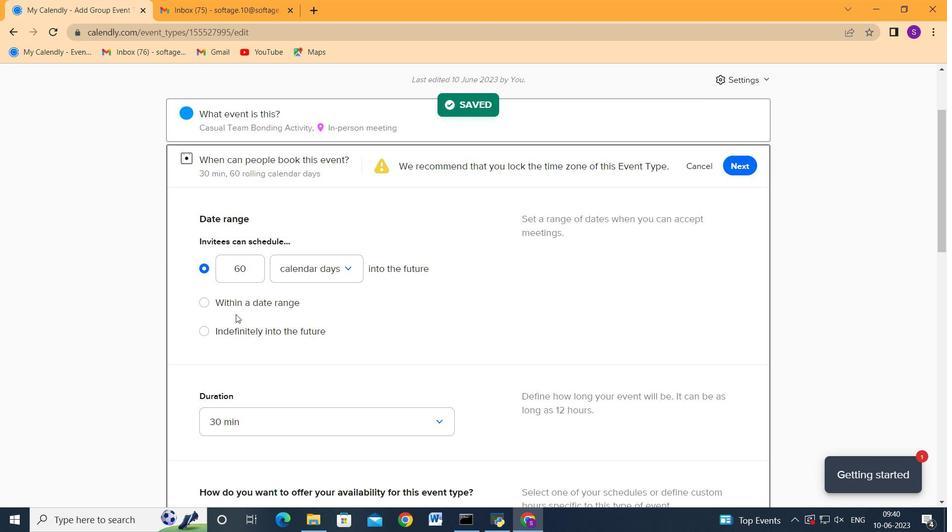 
Action: Mouse pressed left at (241, 307)
Screenshot: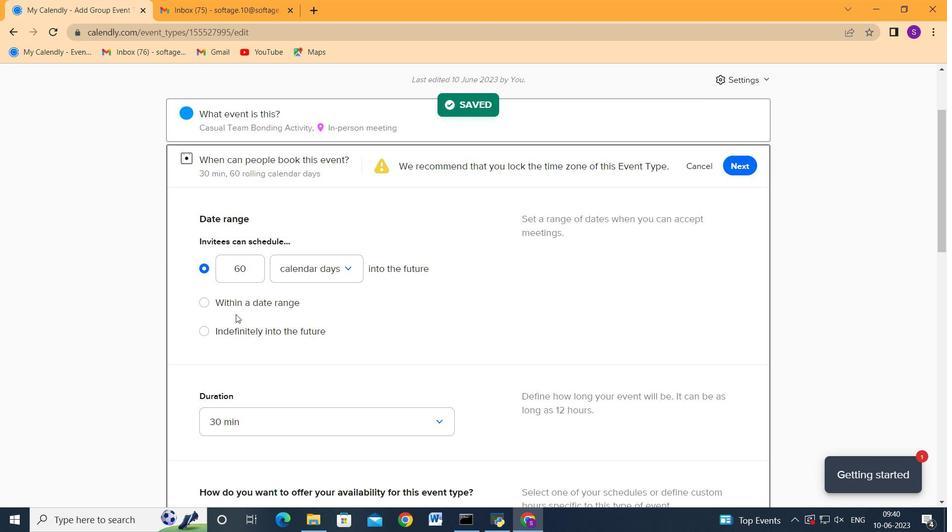 
Action: Mouse moved to (377, 319)
Screenshot: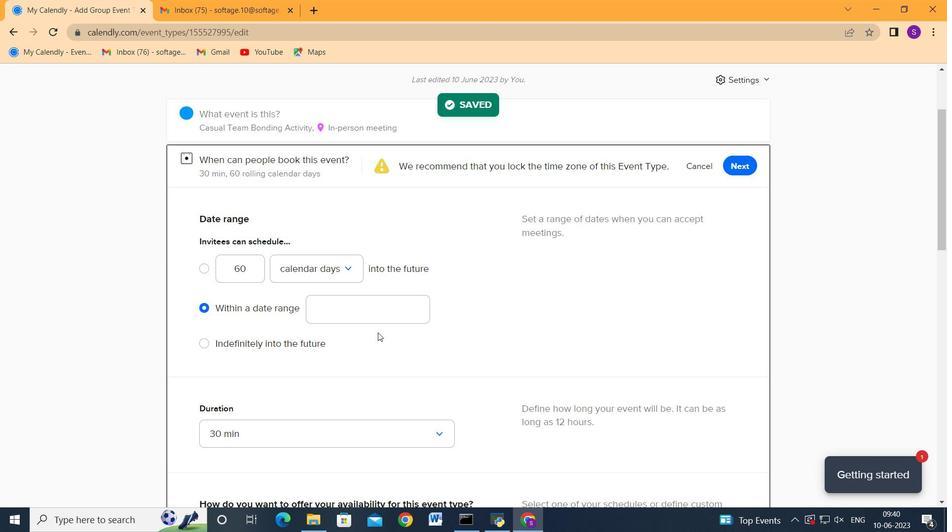 
Action: Mouse pressed left at (377, 319)
Screenshot: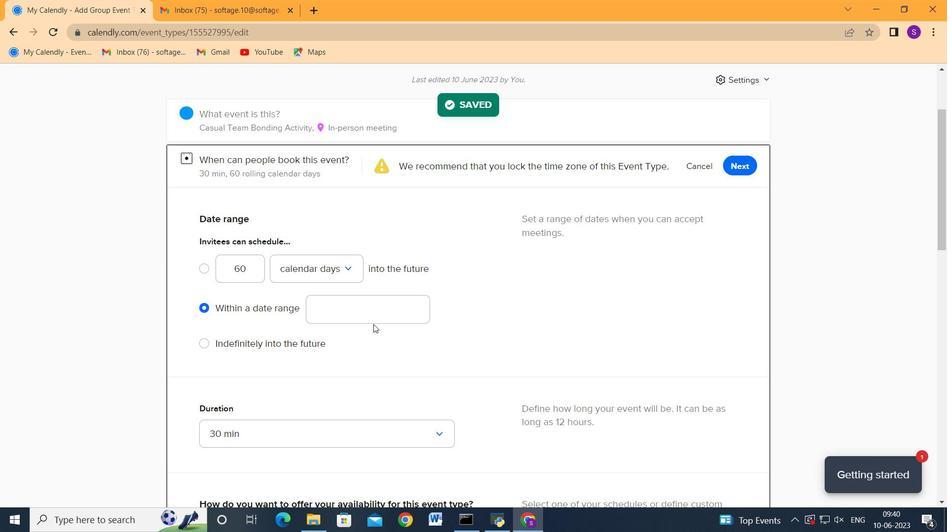 
Action: Mouse moved to (398, 87)
Screenshot: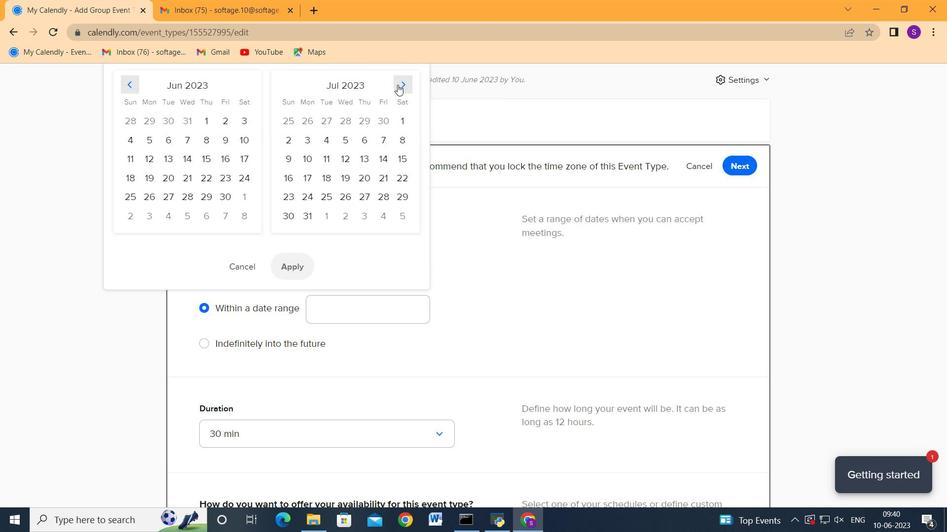 
Action: Mouse pressed left at (398, 87)
Screenshot: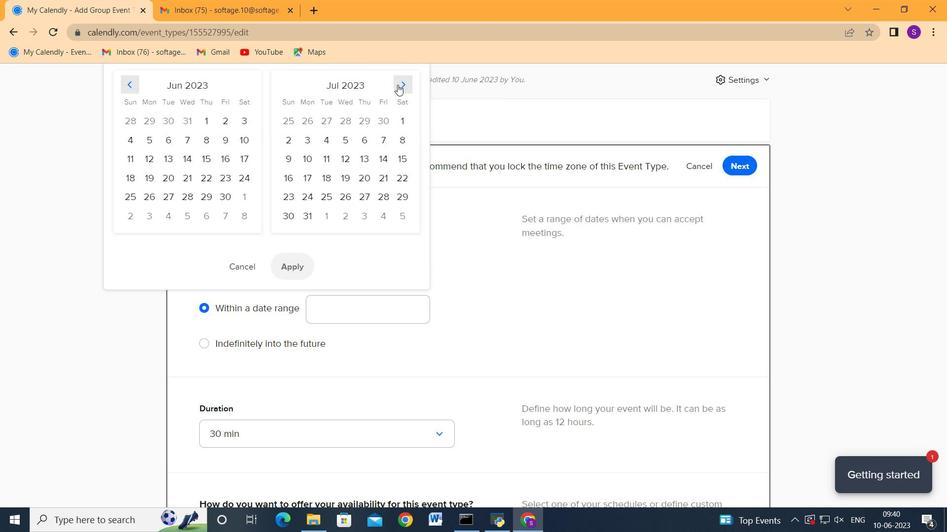 
Action: Mouse moved to (400, 87)
Screenshot: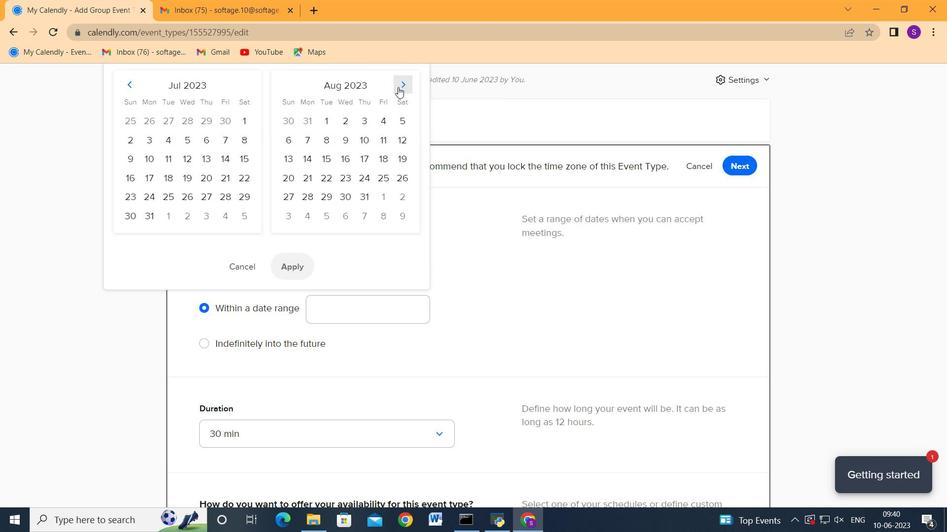 
Action: Mouse pressed left at (400, 87)
Screenshot: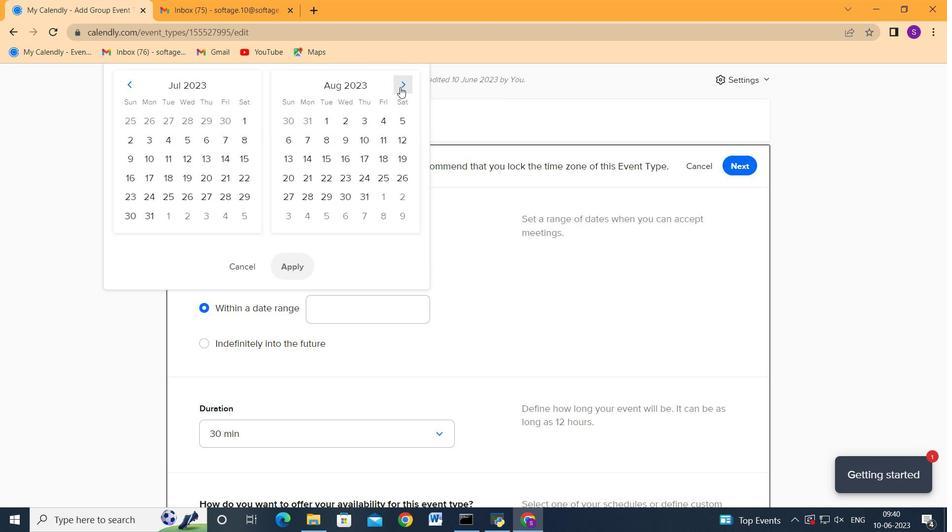 
Action: Mouse moved to (399, 79)
Screenshot: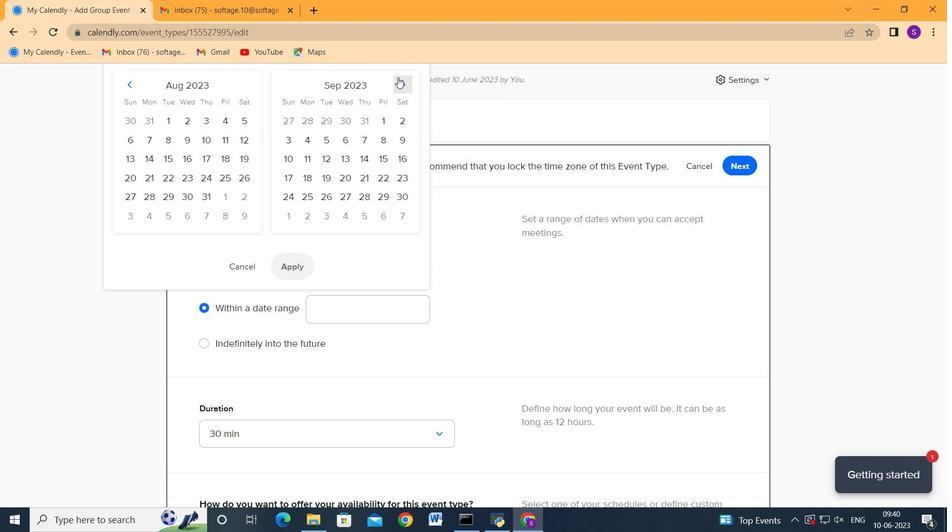 
Action: Mouse pressed left at (399, 79)
Screenshot: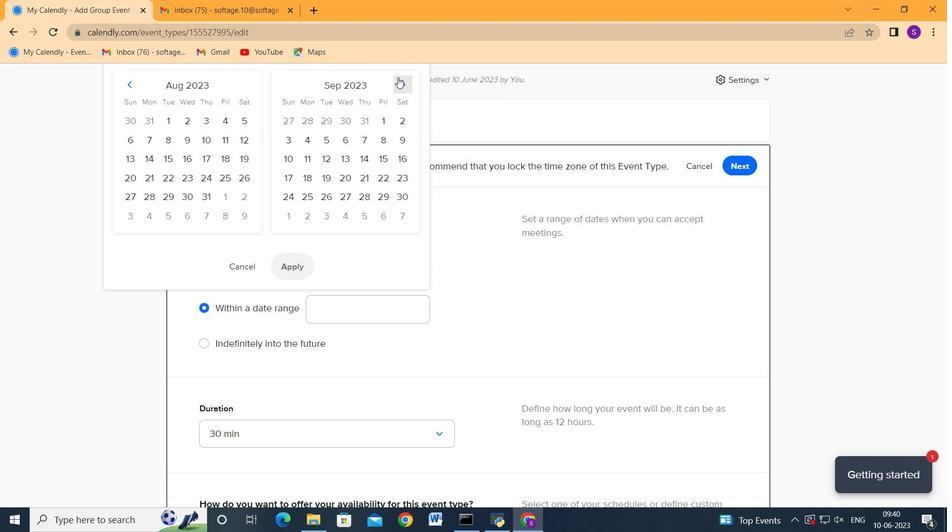 
Action: Mouse pressed left at (399, 79)
Screenshot: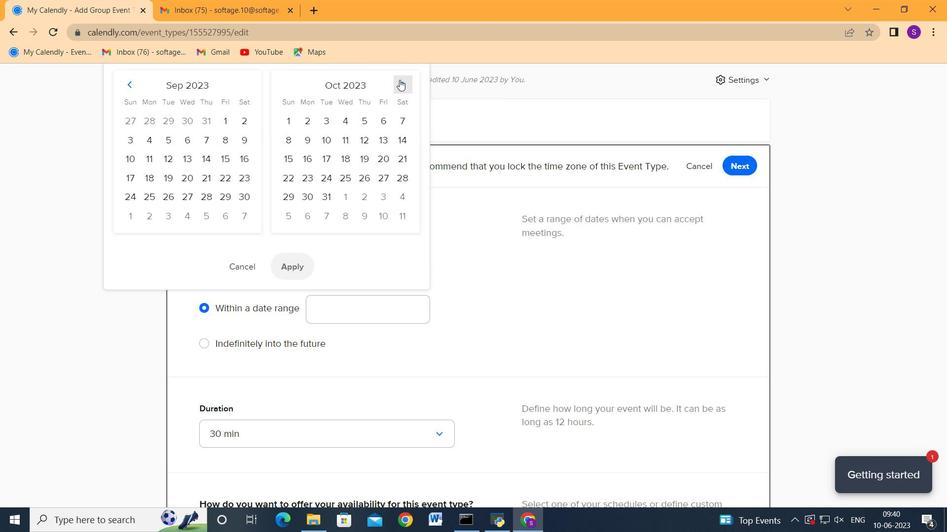
Action: Mouse moved to (305, 157)
Screenshot: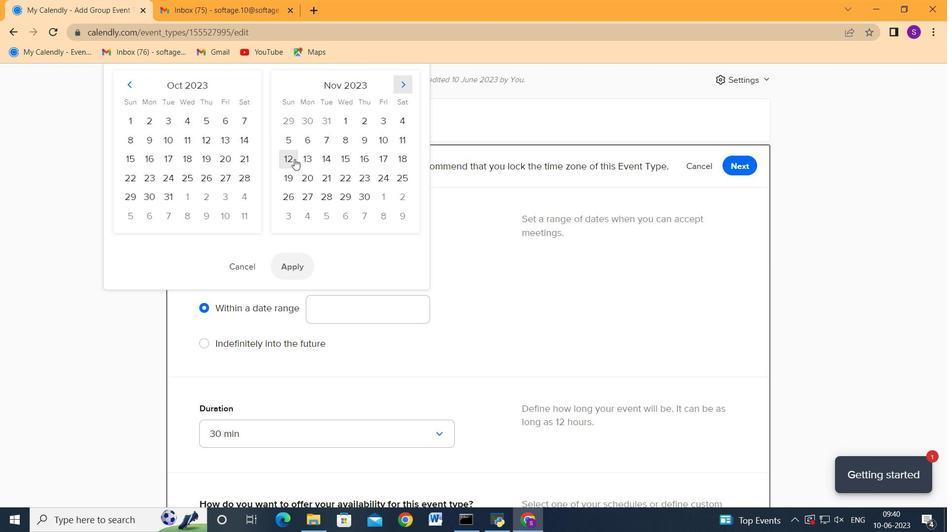 
Action: Mouse pressed left at (305, 157)
Screenshot: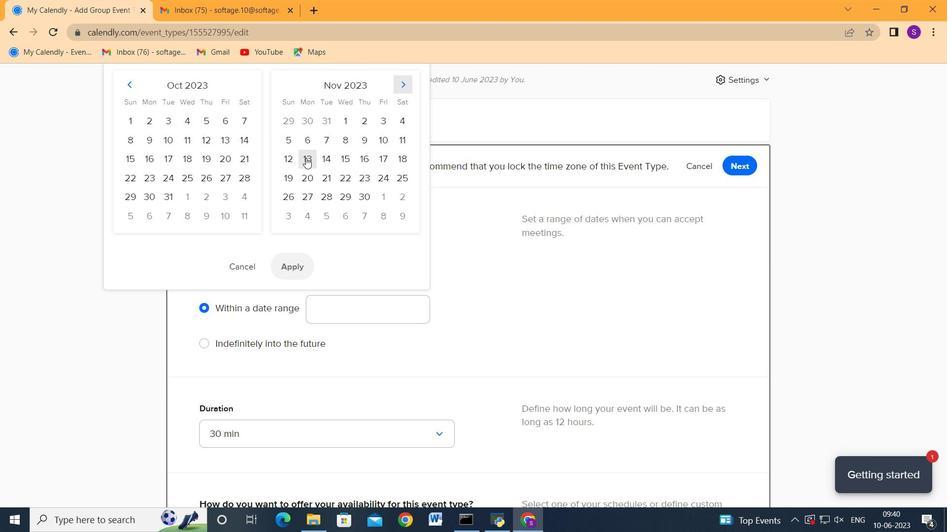 
Action: Mouse moved to (346, 155)
Screenshot: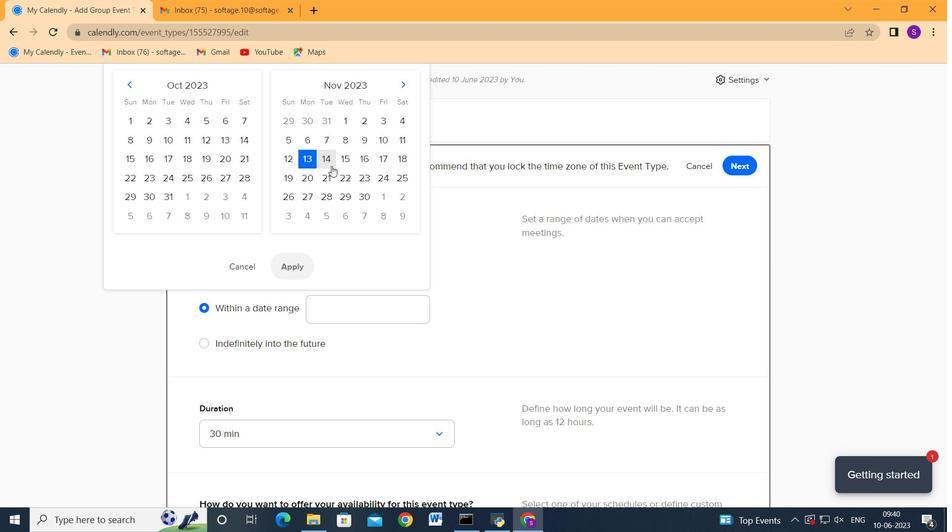 
Action: Mouse pressed left at (346, 155)
Screenshot: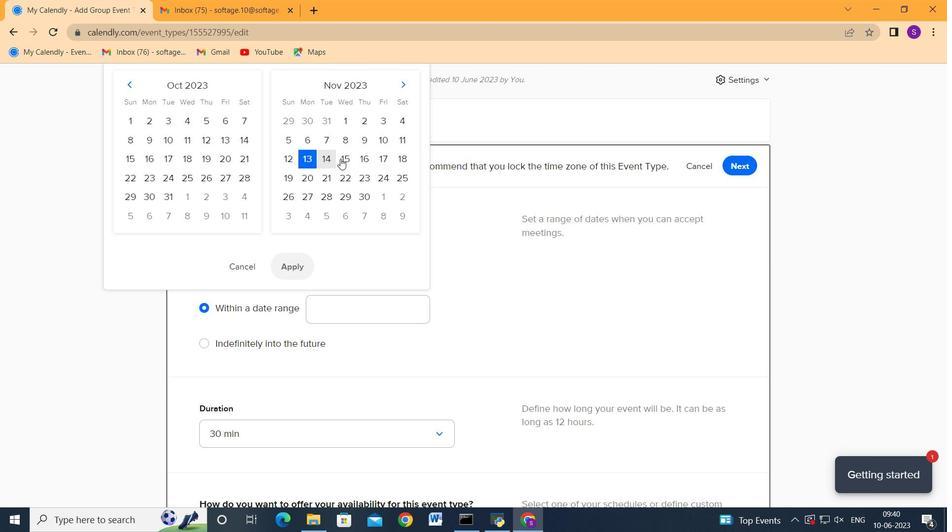 
Action: Mouse moved to (307, 260)
Screenshot: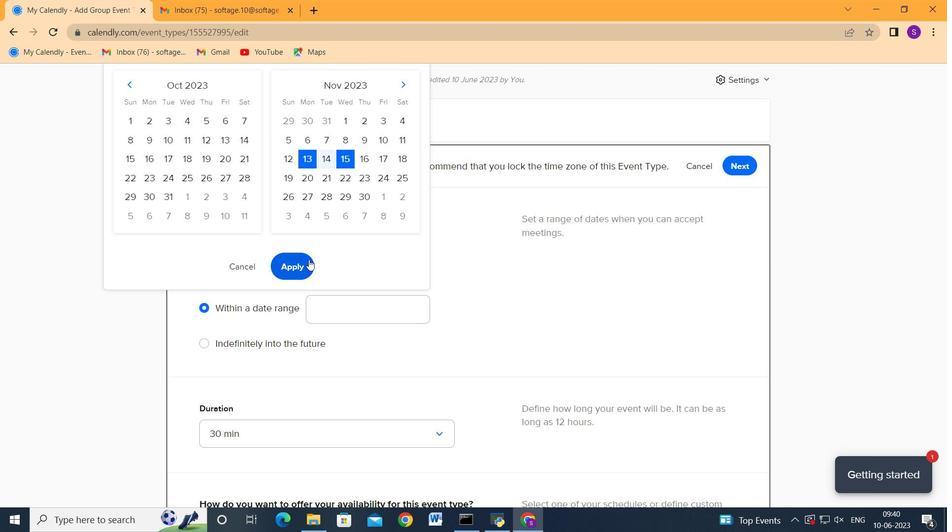 
Action: Mouse pressed left at (307, 260)
Screenshot: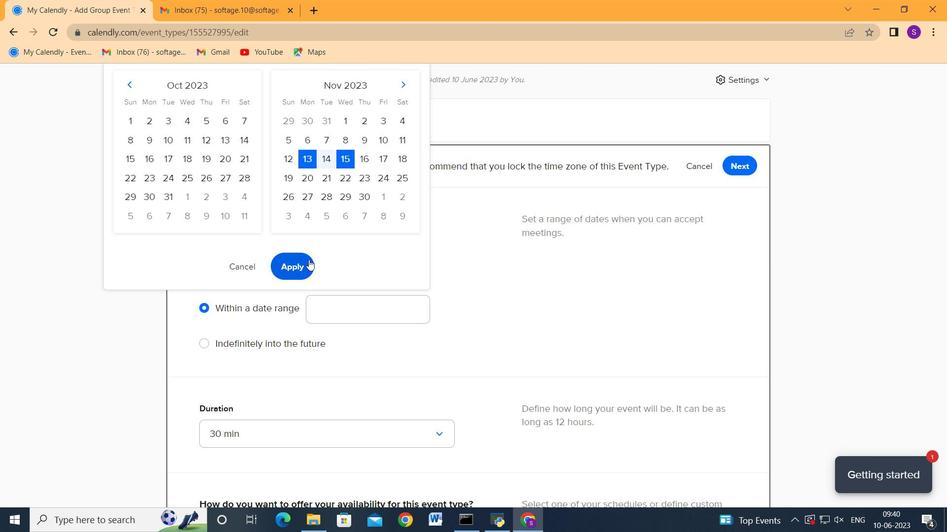 
Action: Mouse moved to (493, 285)
Screenshot: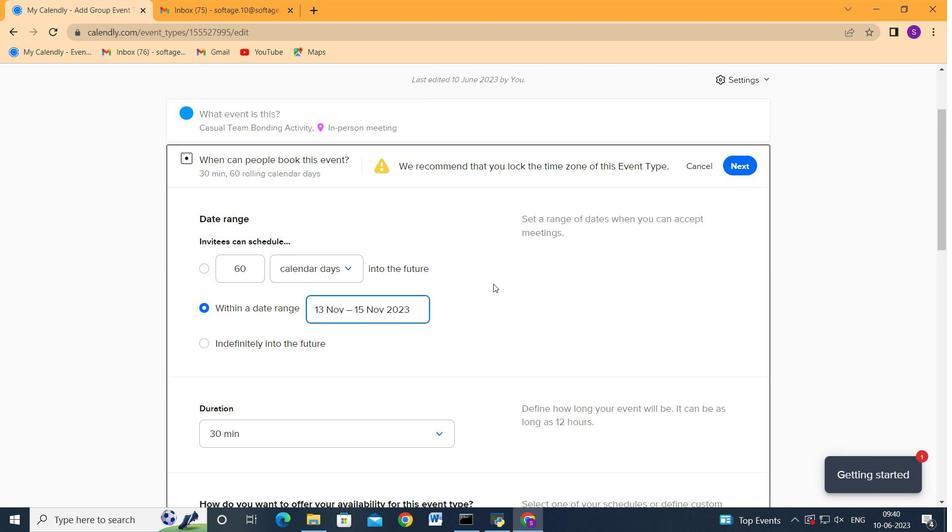 
Action: Mouse scrolled (493, 285) with delta (0, 0)
Screenshot: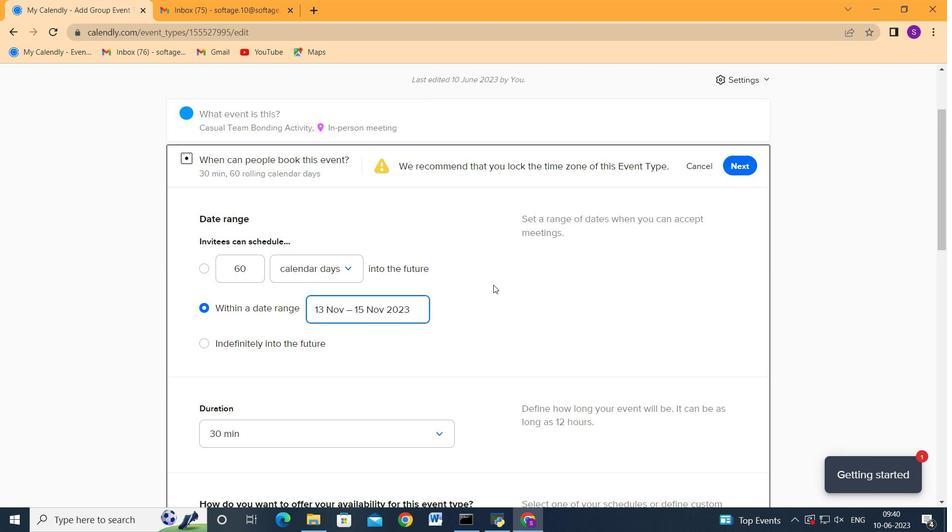 
Action: Mouse scrolled (493, 286) with delta (0, 0)
Screenshot: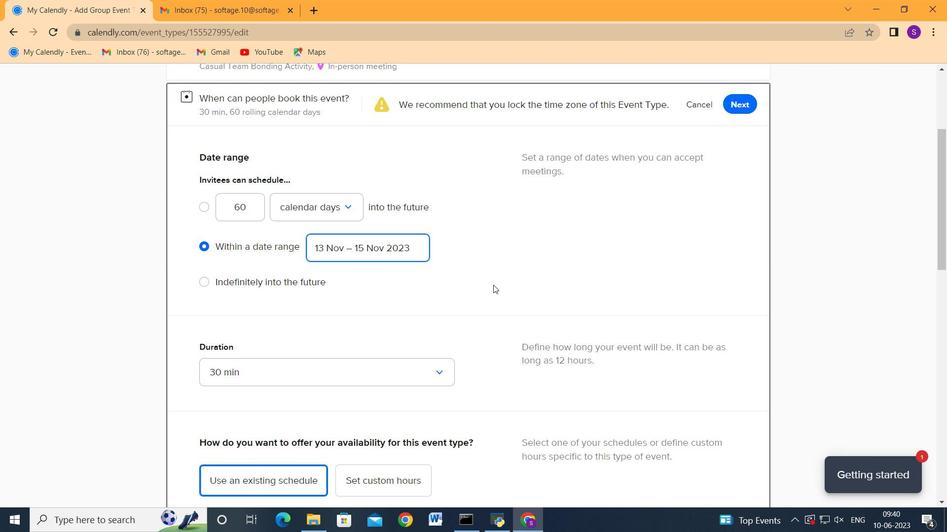 
Action: Mouse moved to (741, 160)
Screenshot: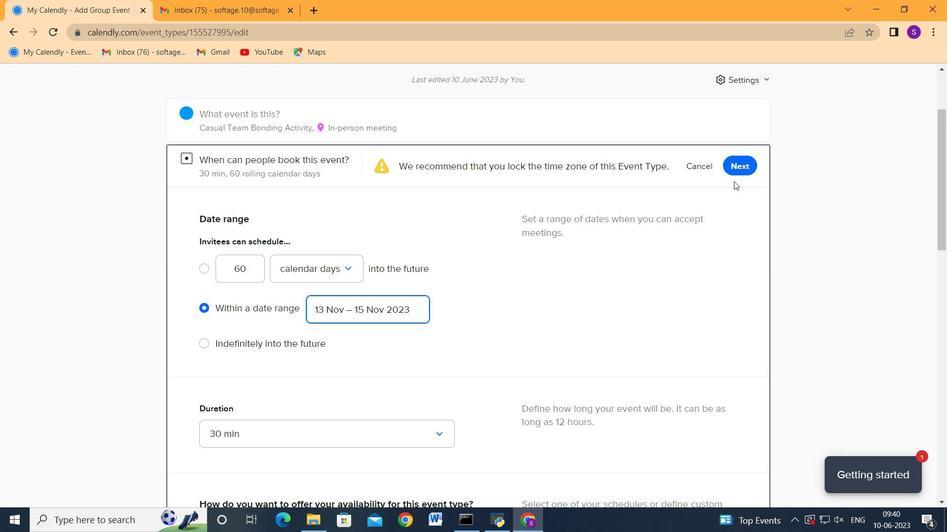 
Action: Mouse pressed left at (741, 160)
Screenshot: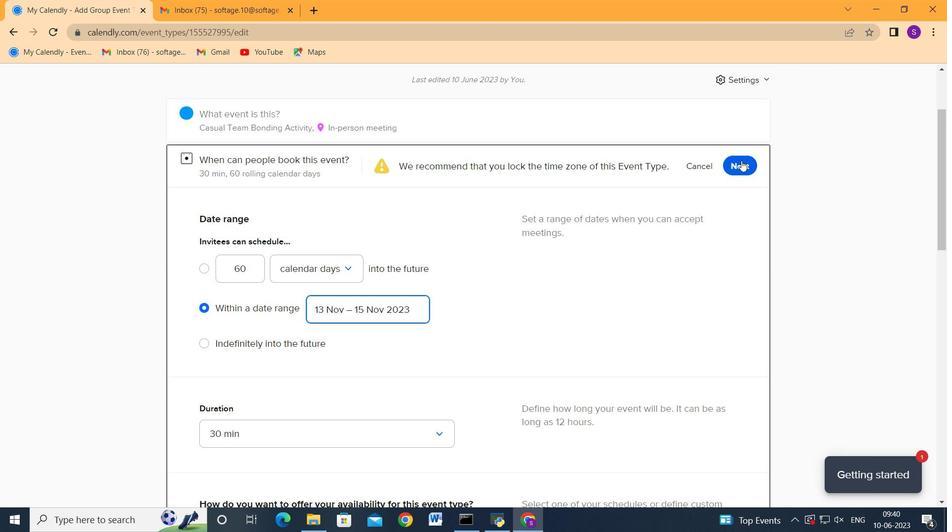 
Action: Mouse moved to (547, 247)
Screenshot: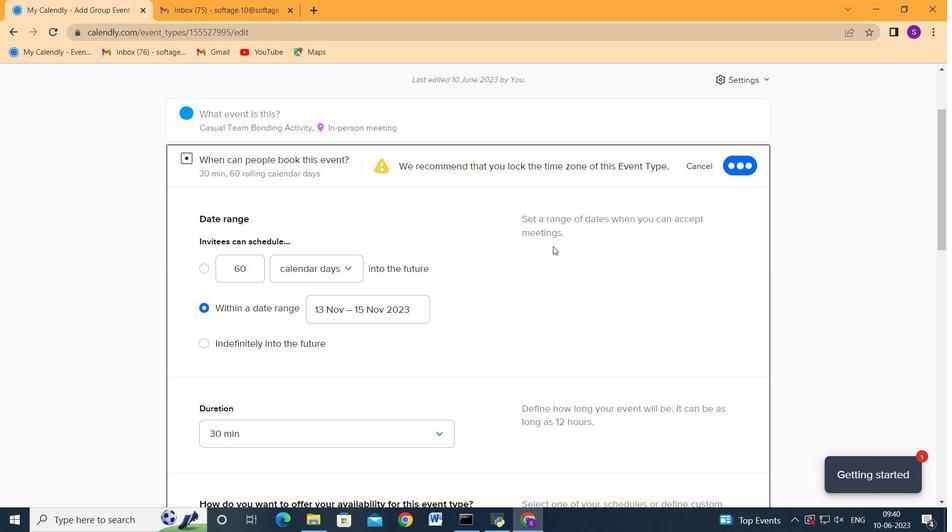 
Action: Mouse scrolled (547, 247) with delta (0, 0)
Screenshot: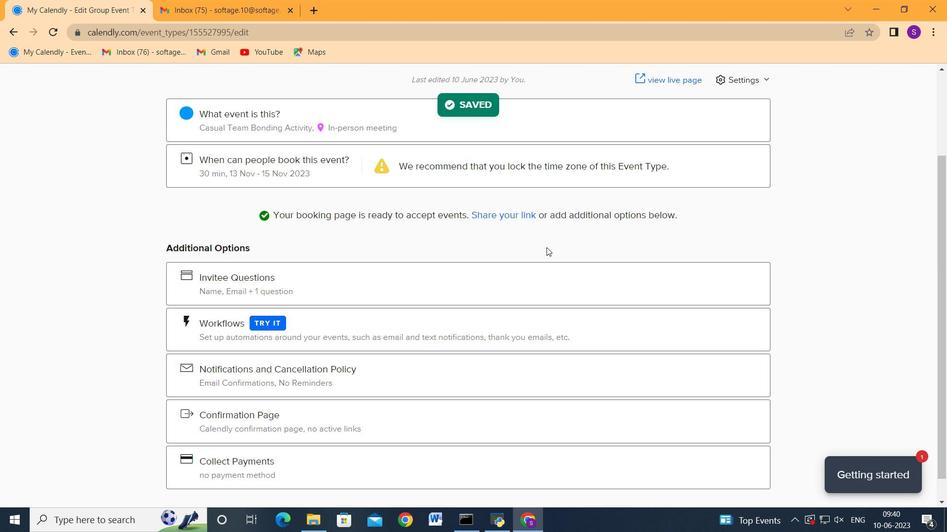 
Action: Mouse scrolled (547, 248) with delta (0, 0)
Screenshot: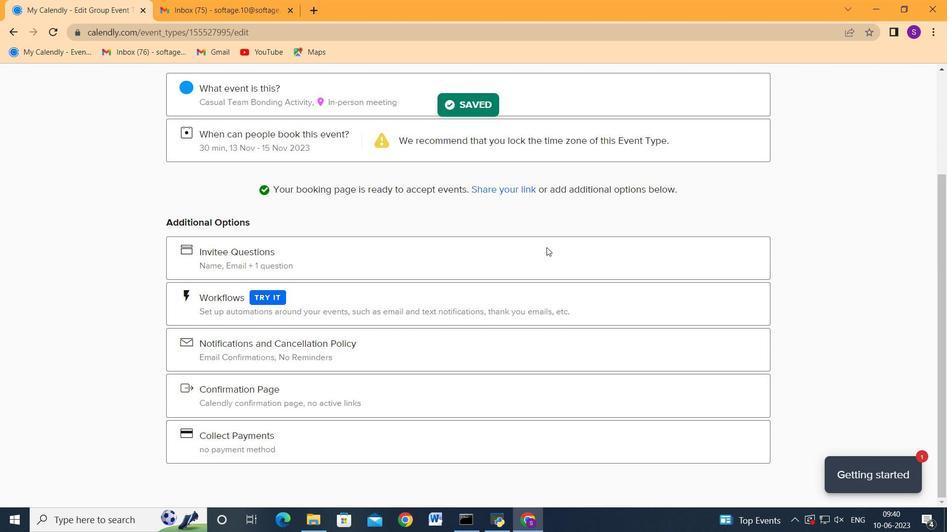 
Action: Mouse scrolled (547, 248) with delta (0, 0)
Screenshot: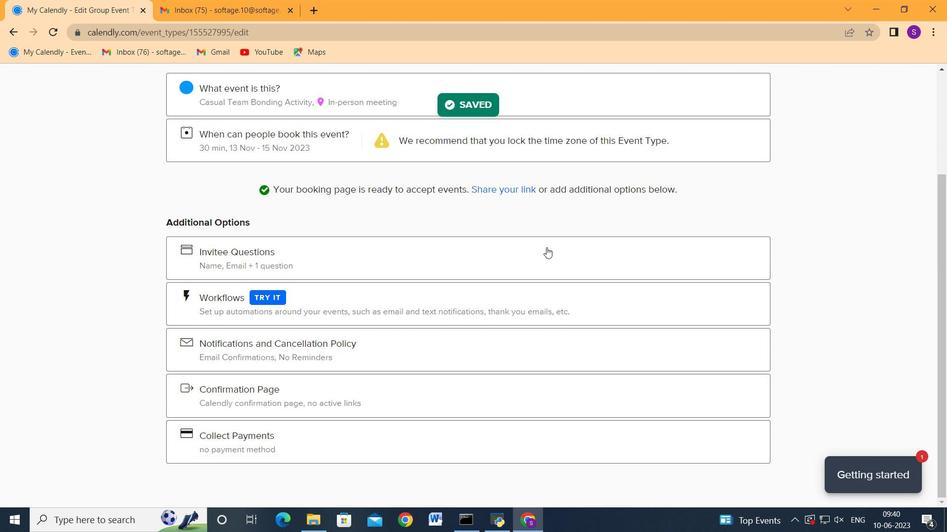 
Action: Mouse moved to (754, 117)
Screenshot: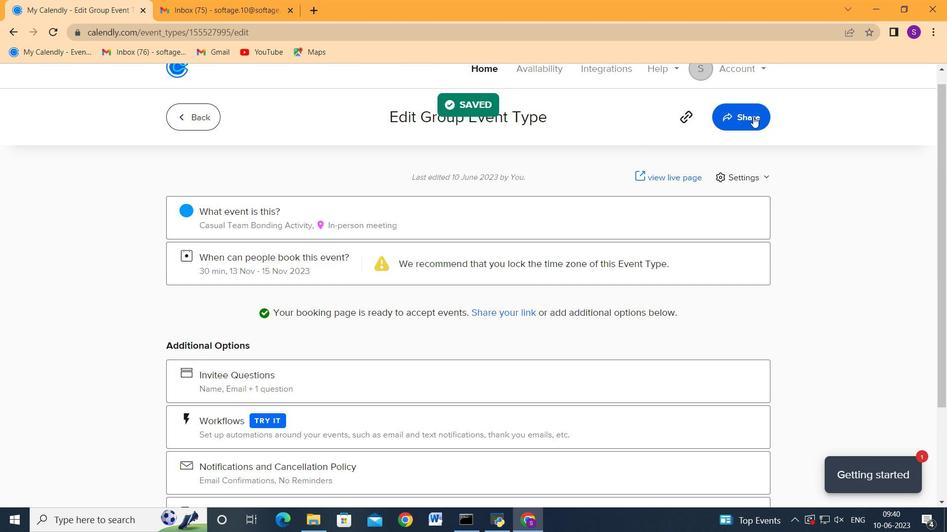 
Action: Mouse pressed left at (754, 117)
Screenshot: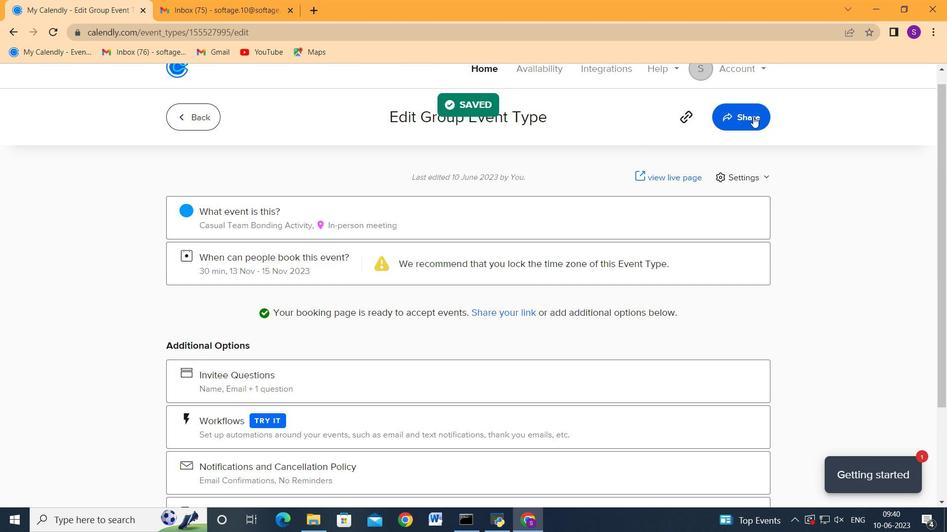 
Action: Mouse moved to (633, 245)
Screenshot: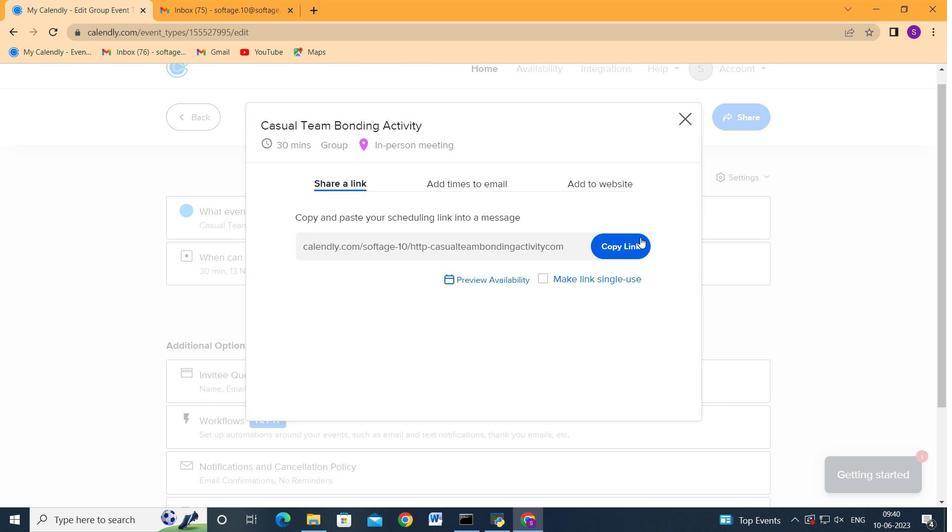 
Action: Mouse pressed left at (633, 245)
Screenshot: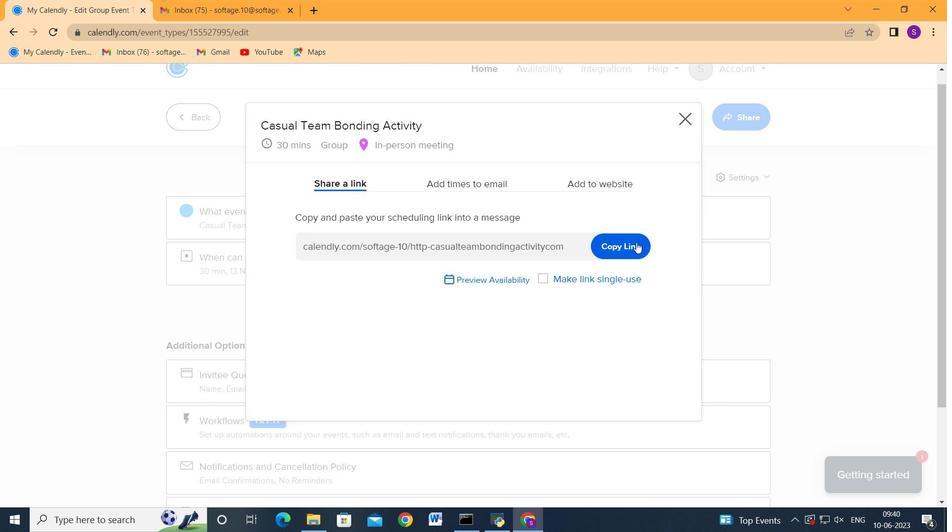 
Action: Mouse moved to (184, 0)
Screenshot: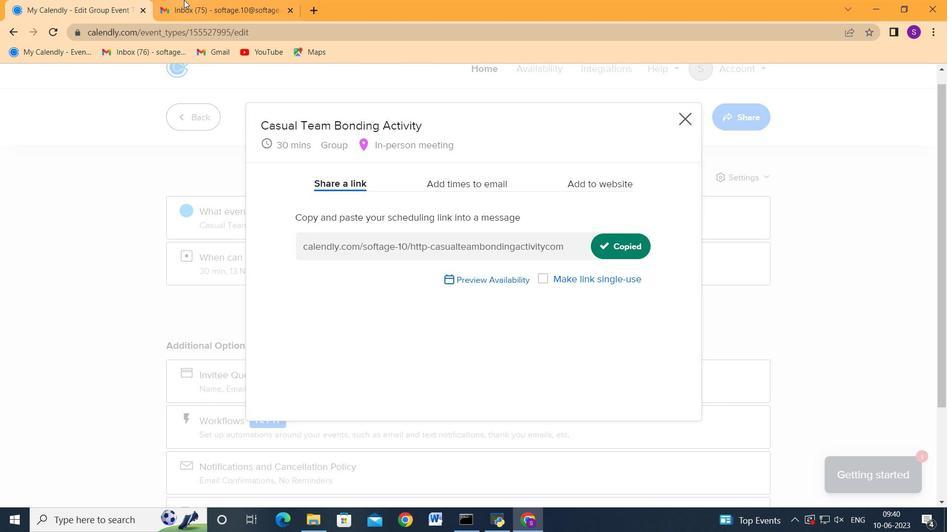 
Action: Mouse pressed left at (184, 0)
Screenshot: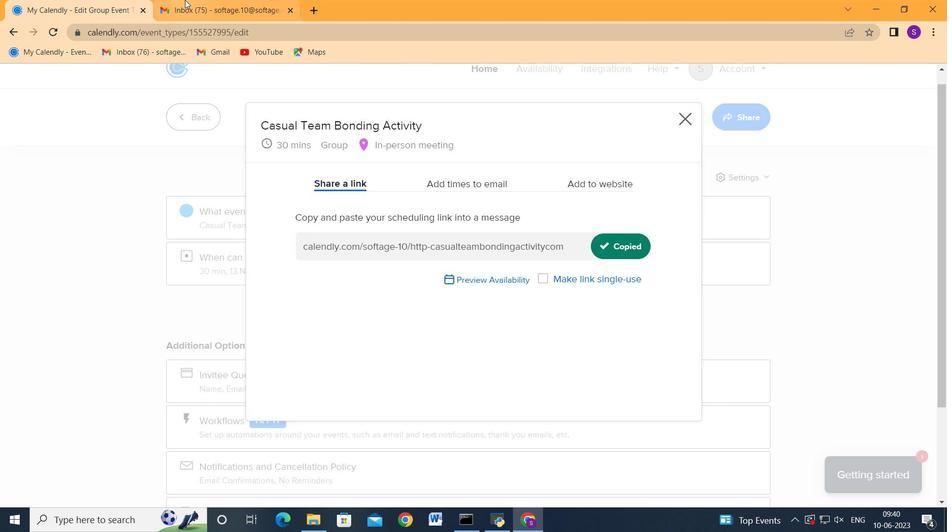 
Action: Mouse moved to (105, 144)
Screenshot: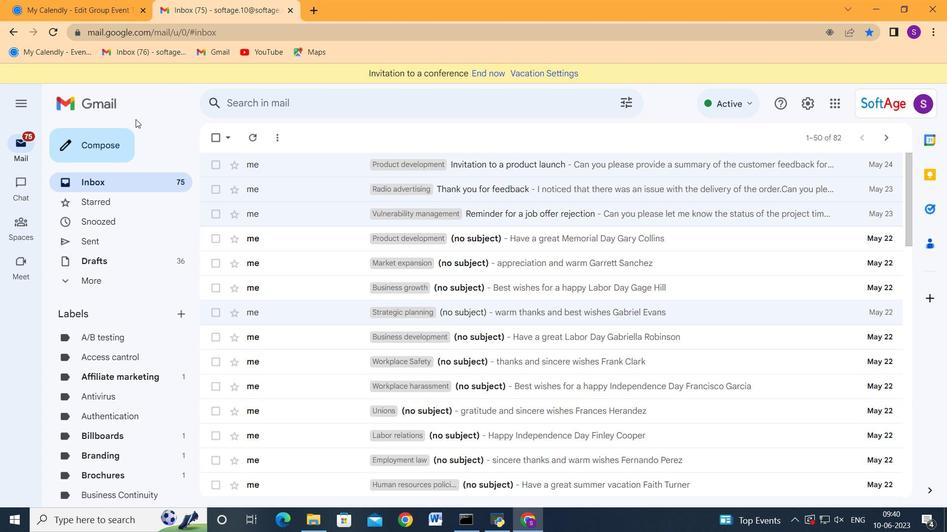 
Action: Mouse pressed left at (105, 144)
Screenshot: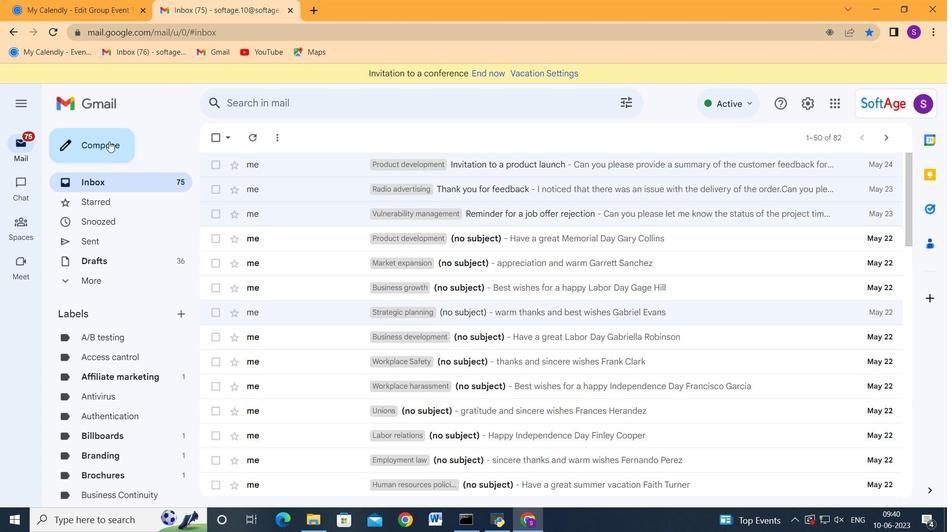 
Action: Mouse moved to (605, 235)
Screenshot: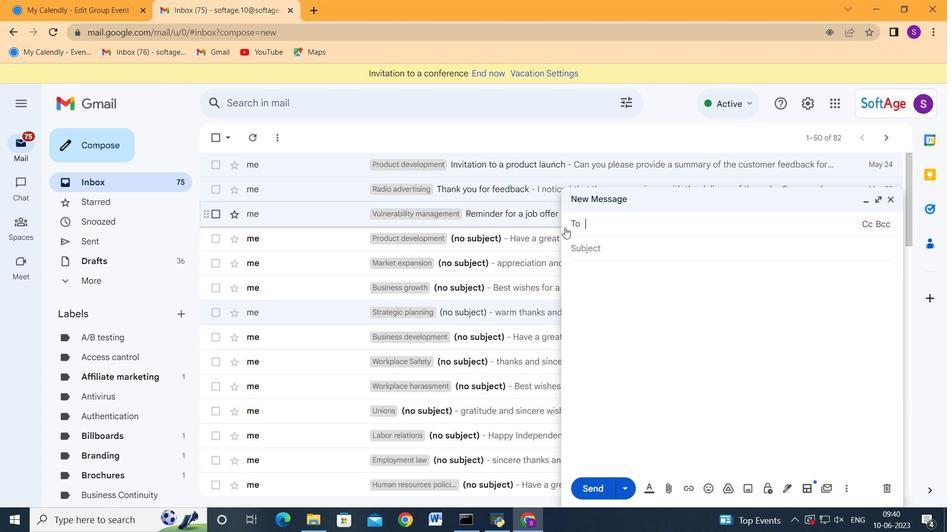 
Action: Key pressed softage.5<Key.backspace>6<Key.shift_r>@softage.net<Key.enter>softage.7<Key.shift_r>@softage.net<Key.enter><Key.tab><Key.tab>ctrl+V<Key.enter>
Screenshot: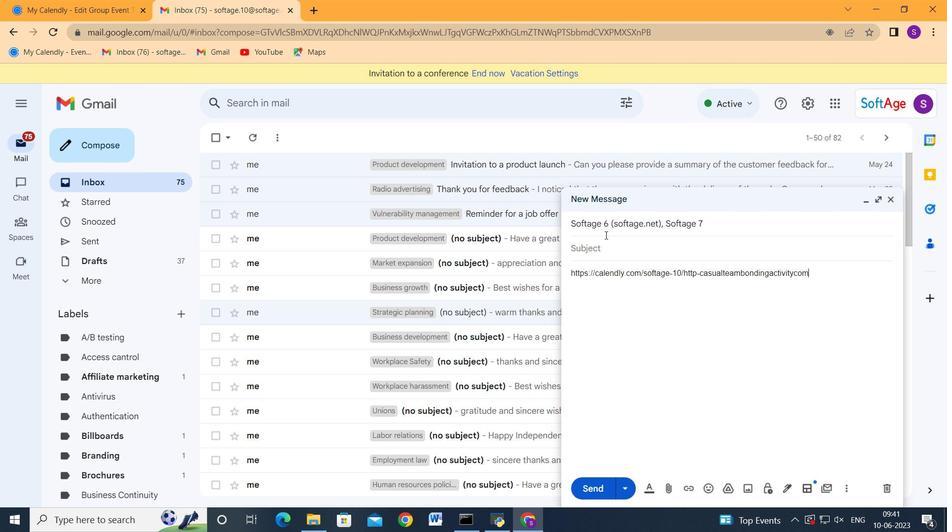 
Action: Mouse moved to (586, 487)
Screenshot: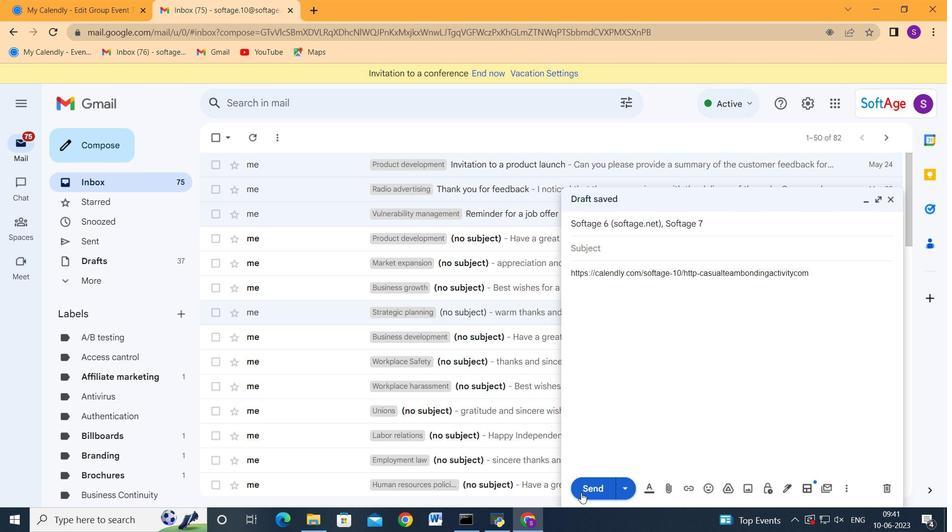 
Action: Mouse pressed left at (586, 487)
Screenshot: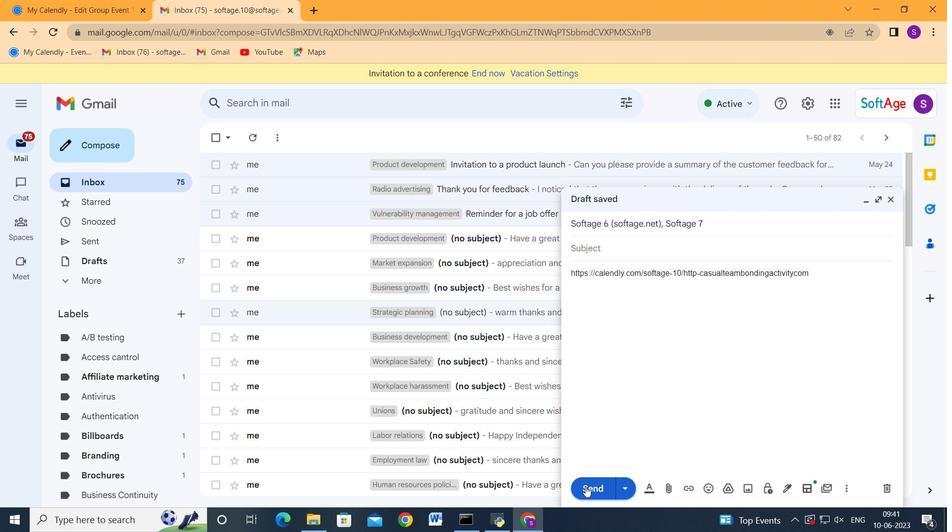 
Action: Mouse moved to (275, 67)
Screenshot: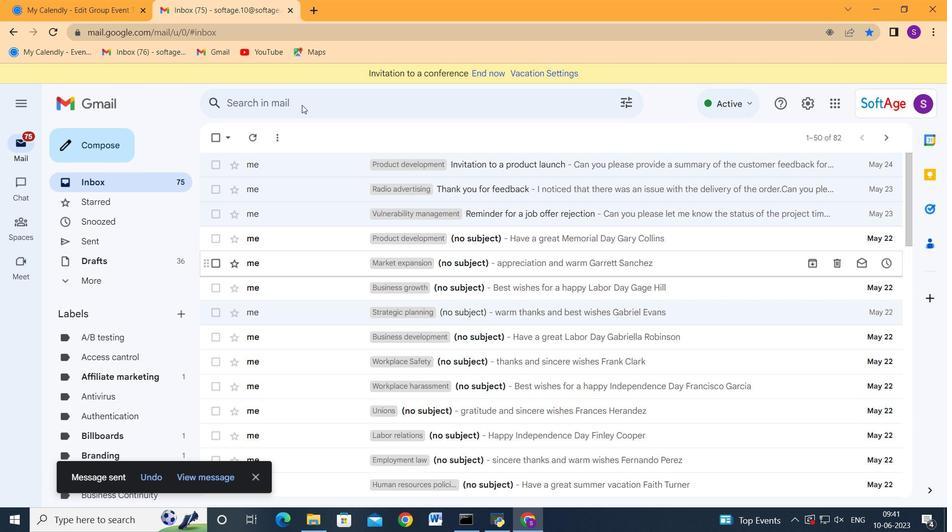 
